 Task: Send an email with the signature Liam Wilson with the subject Introduction to a new networking contact and the message Could you provide an update on the progress of the environmental sustainability project? from softage.6@softage.net to softage.2@softage.net and move the email from Sent Items to the folder Warranty claims
Action: Mouse moved to (91, 93)
Screenshot: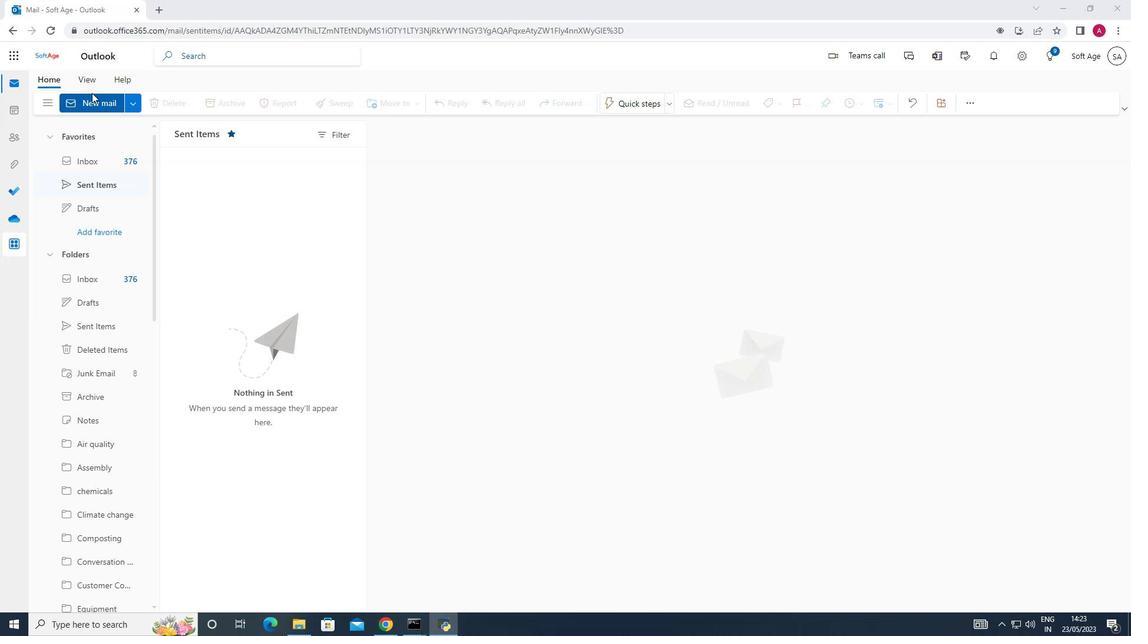 
Action: Mouse pressed left at (91, 93)
Screenshot: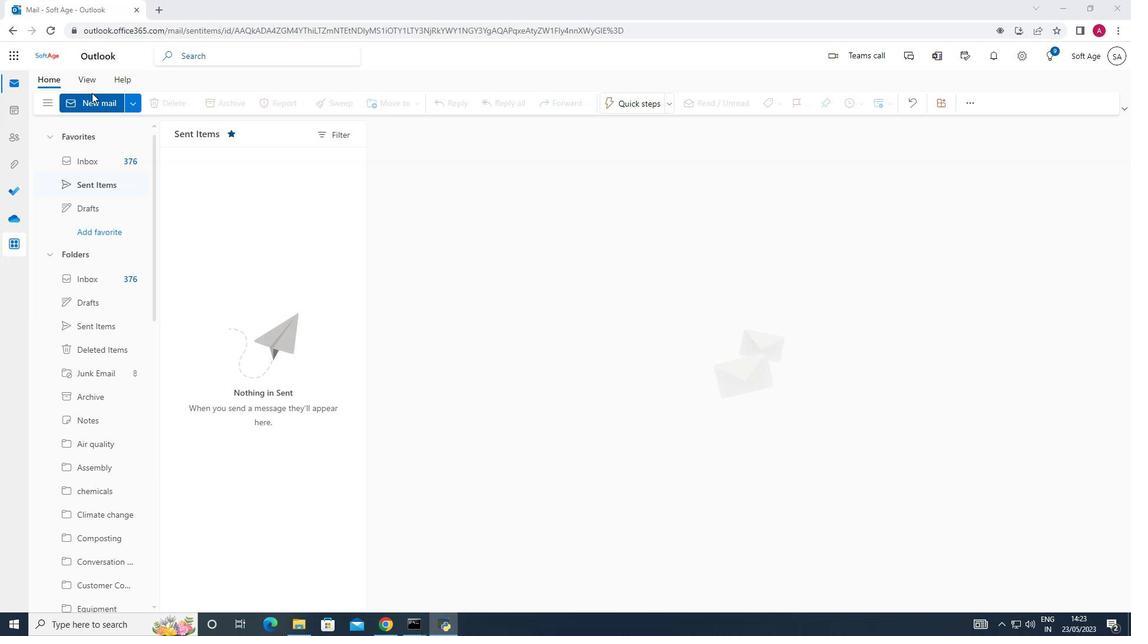 
Action: Mouse moved to (94, 100)
Screenshot: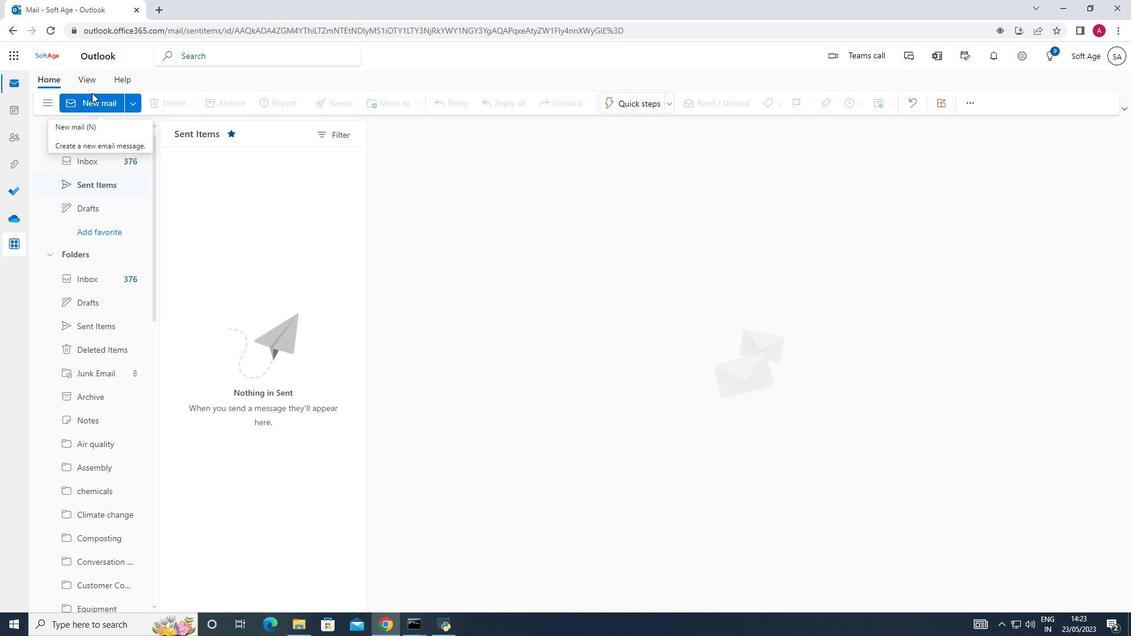 
Action: Mouse pressed left at (94, 100)
Screenshot: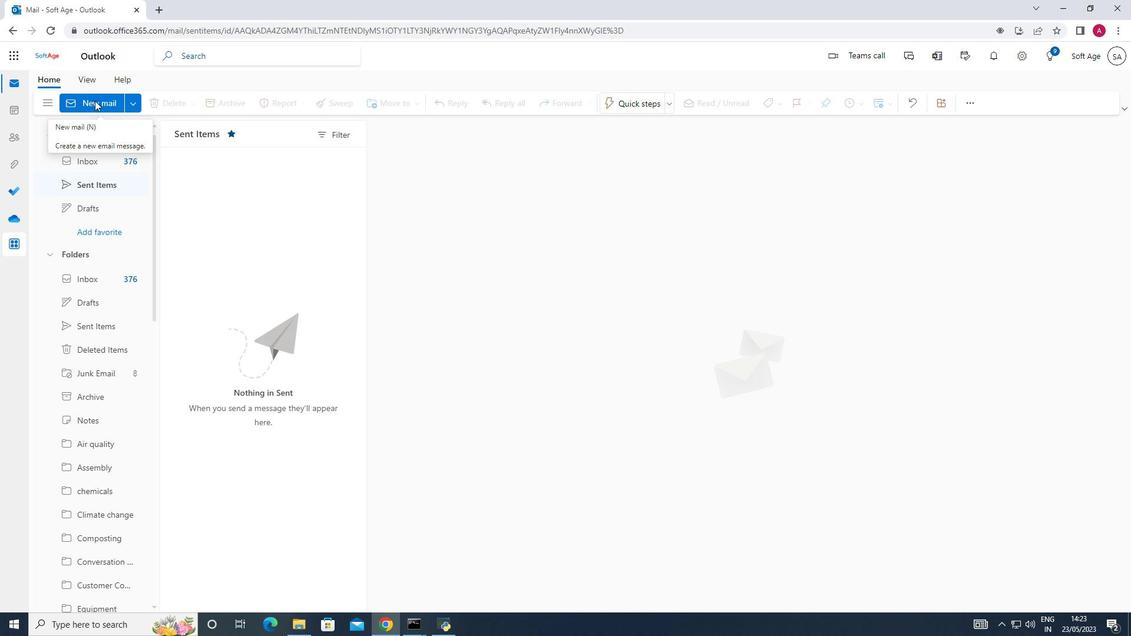 
Action: Mouse moved to (807, 103)
Screenshot: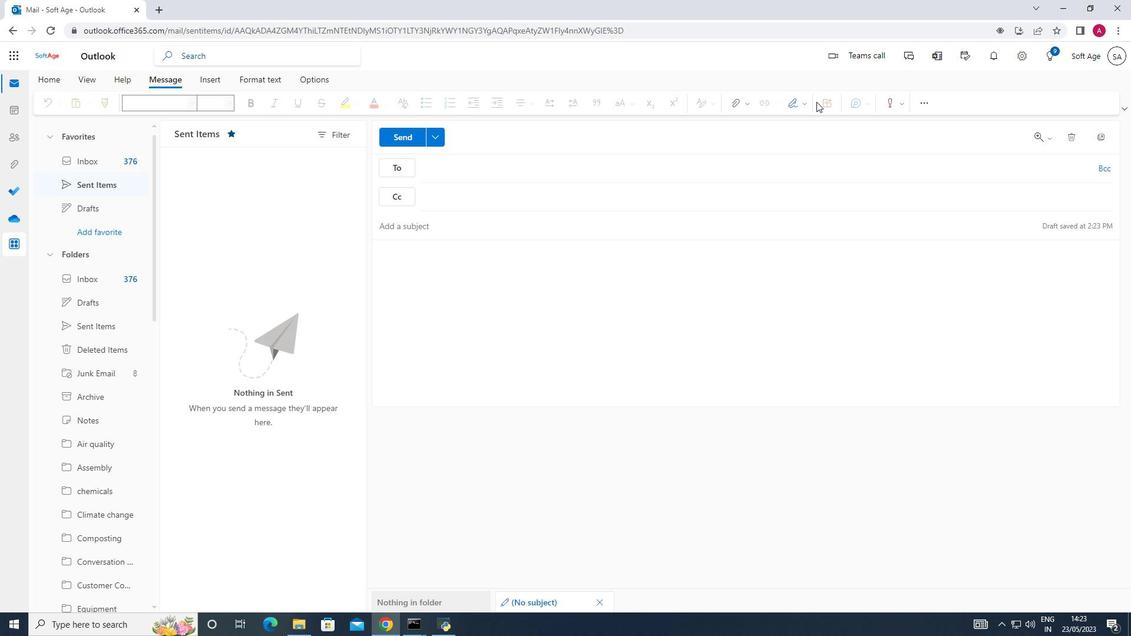 
Action: Mouse pressed left at (807, 103)
Screenshot: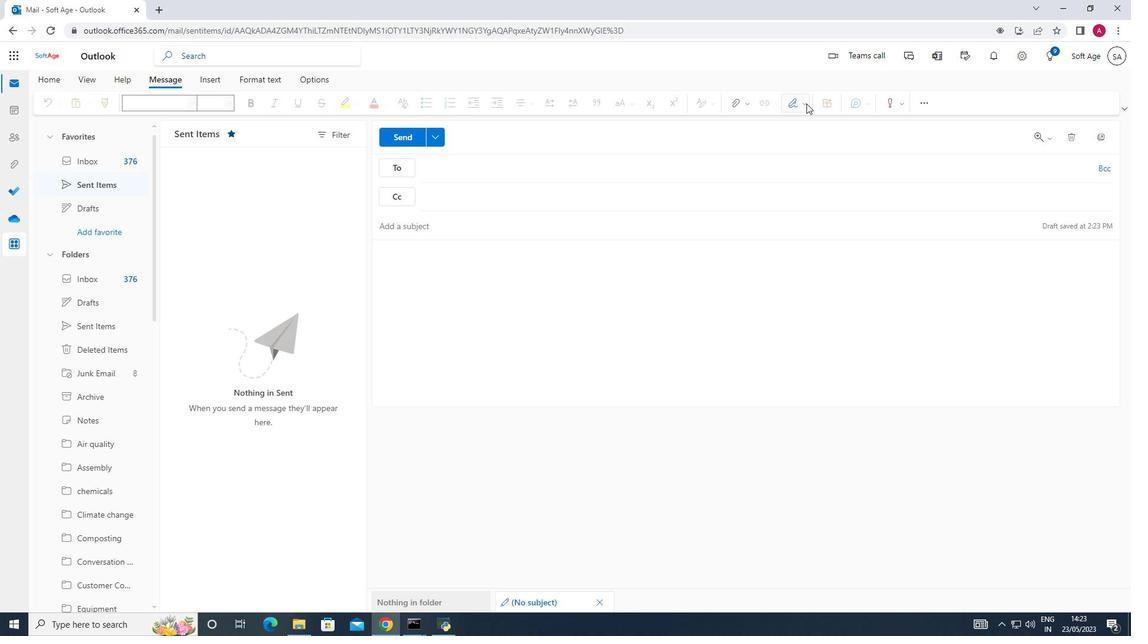 
Action: Mouse moved to (768, 154)
Screenshot: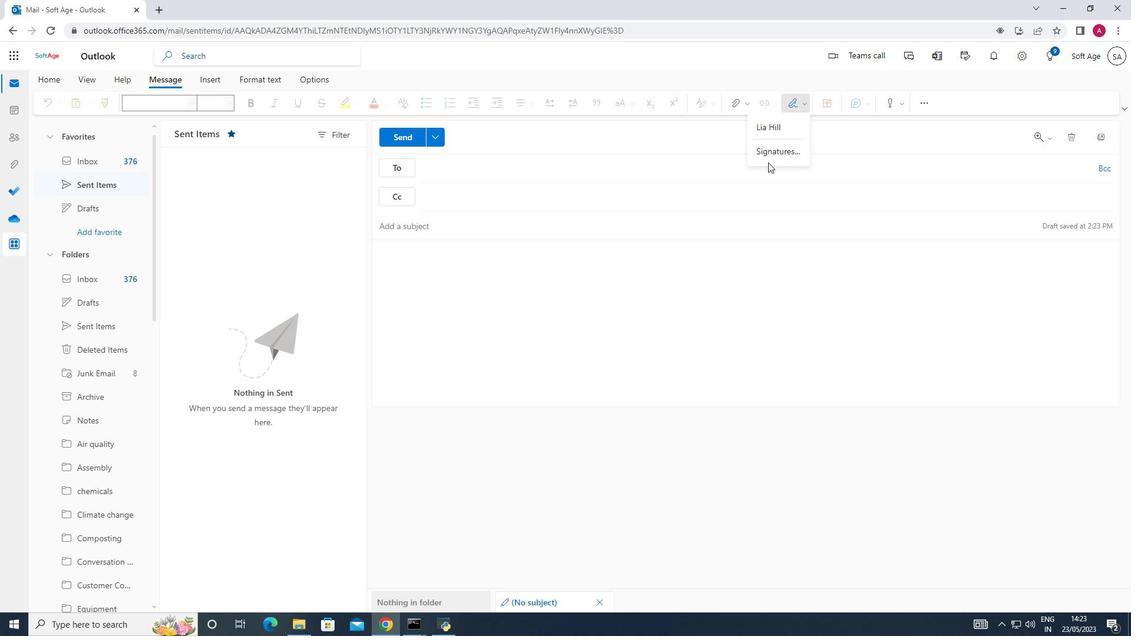 
Action: Mouse pressed left at (768, 154)
Screenshot: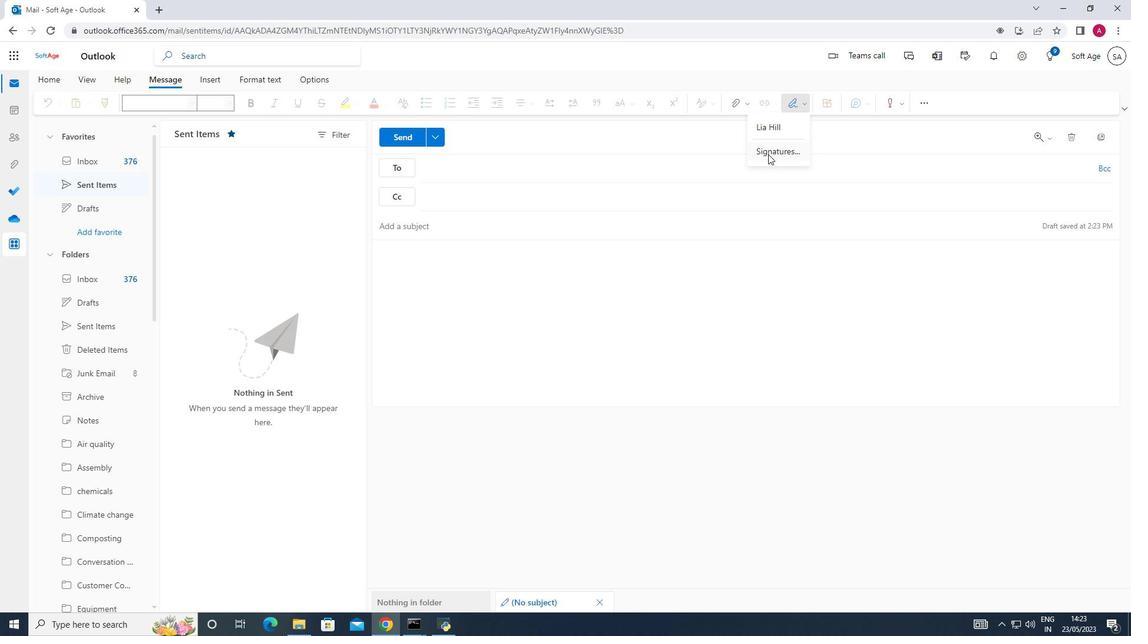 
Action: Mouse moved to (798, 198)
Screenshot: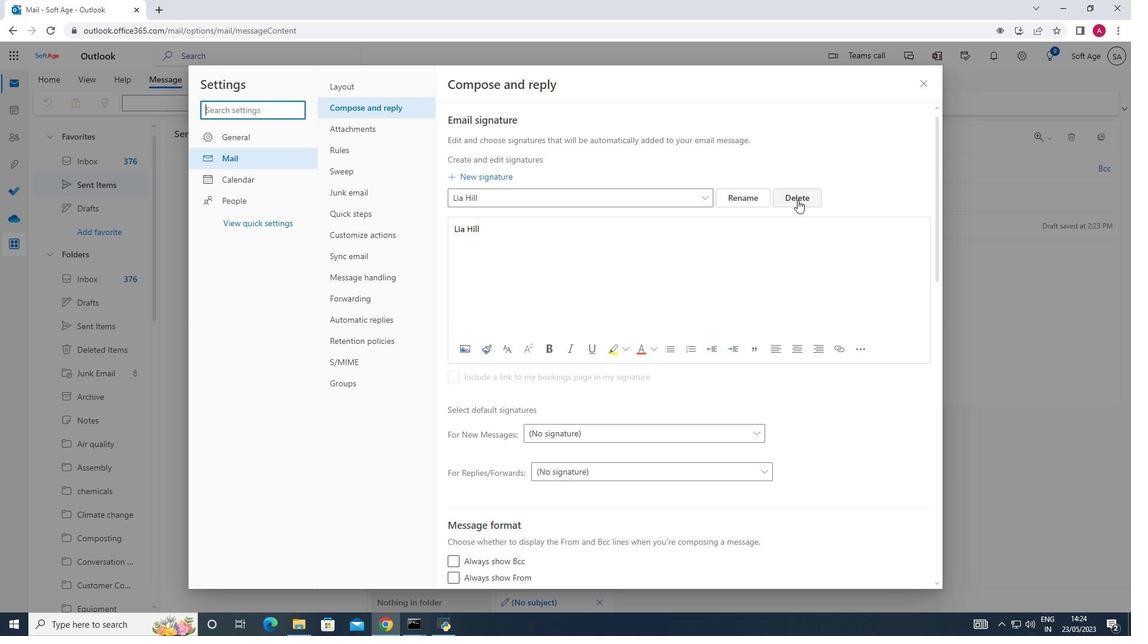
Action: Mouse pressed left at (798, 198)
Screenshot: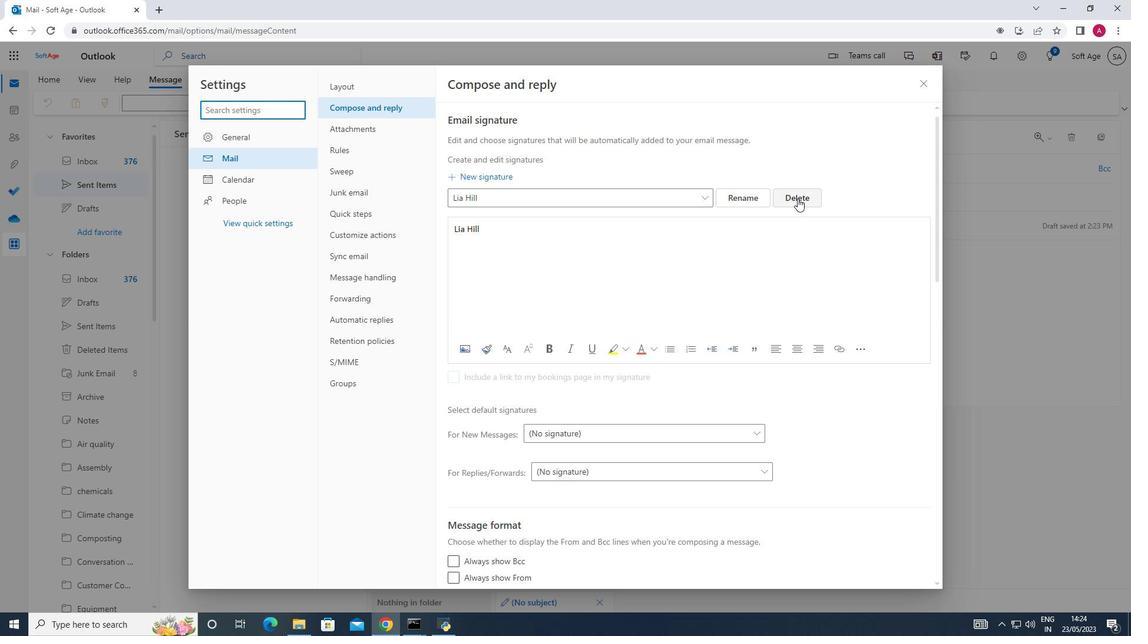 
Action: Mouse moved to (594, 203)
Screenshot: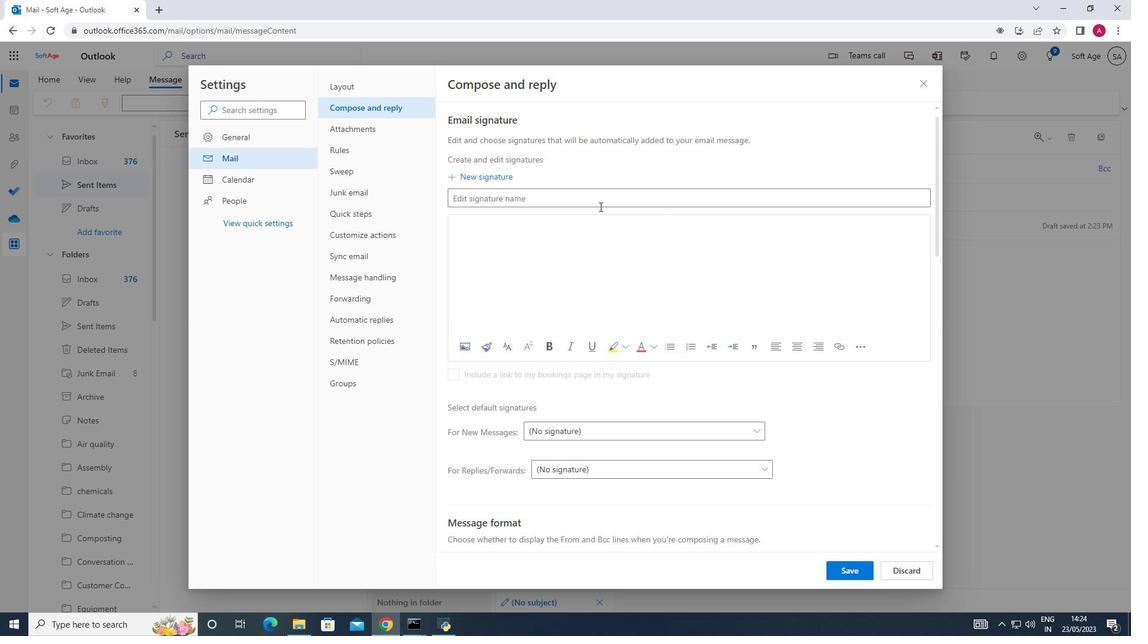 
Action: Mouse pressed left at (594, 203)
Screenshot: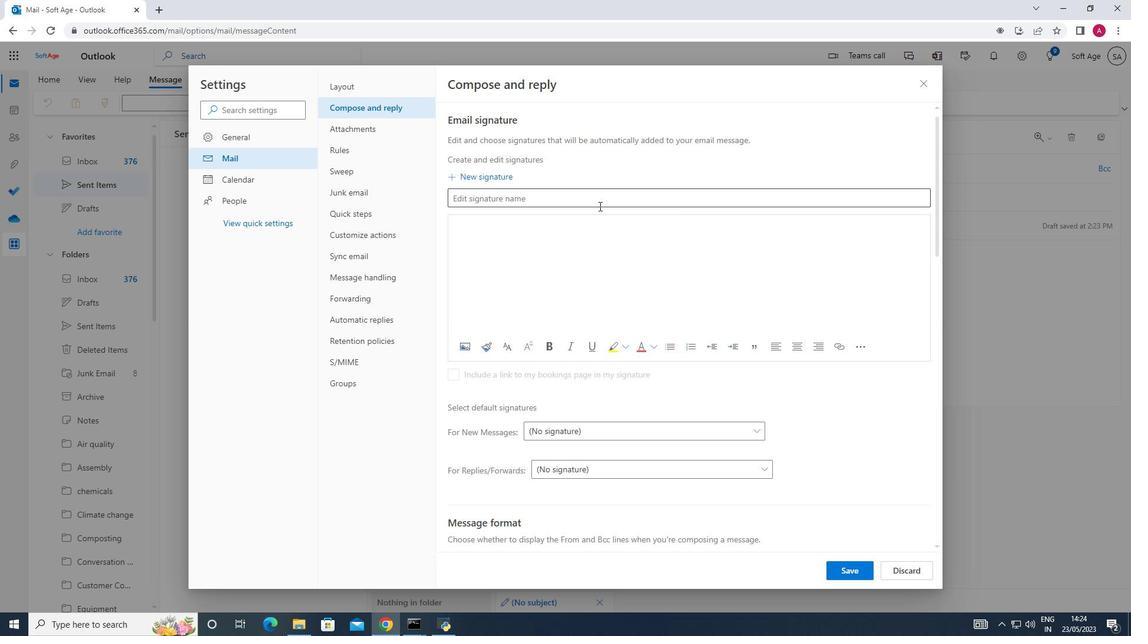 
Action: Key pressed <Key.shift_r>Liam<Key.space><Key.shift>Wilson
Screenshot: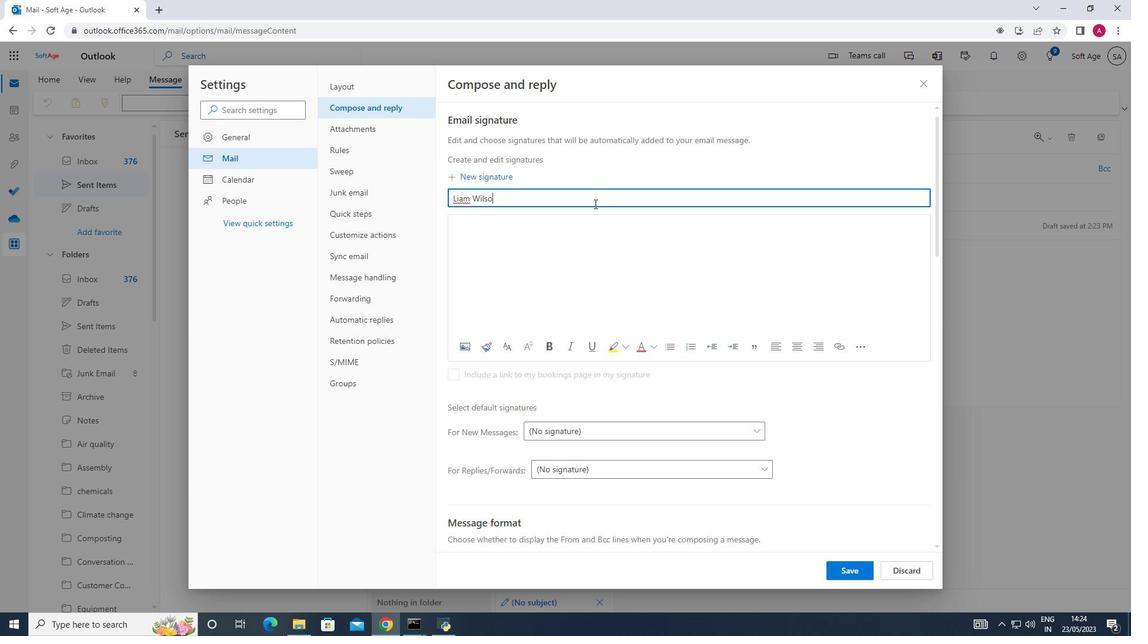 
Action: Mouse moved to (485, 226)
Screenshot: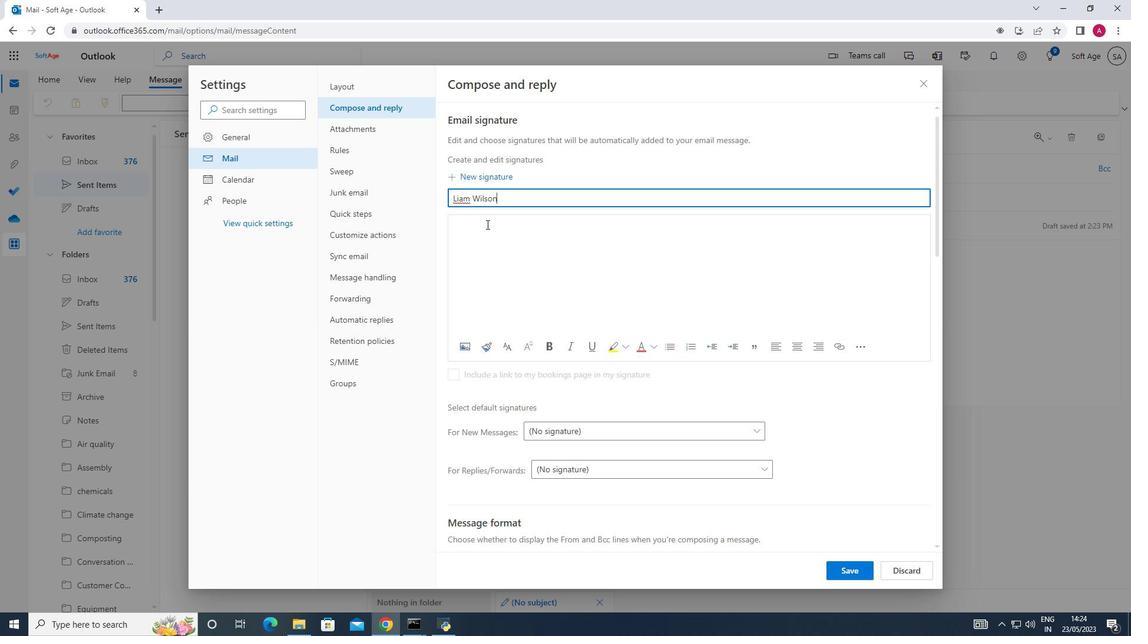 
Action: Mouse pressed left at (485, 226)
Screenshot: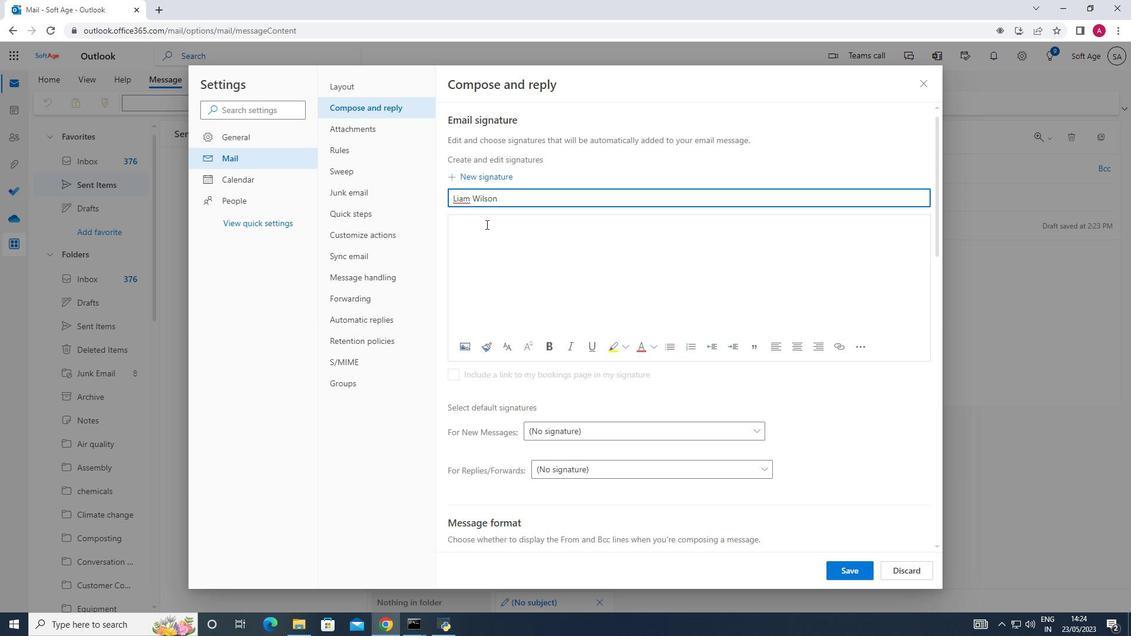 
Action: Mouse moved to (485, 226)
Screenshot: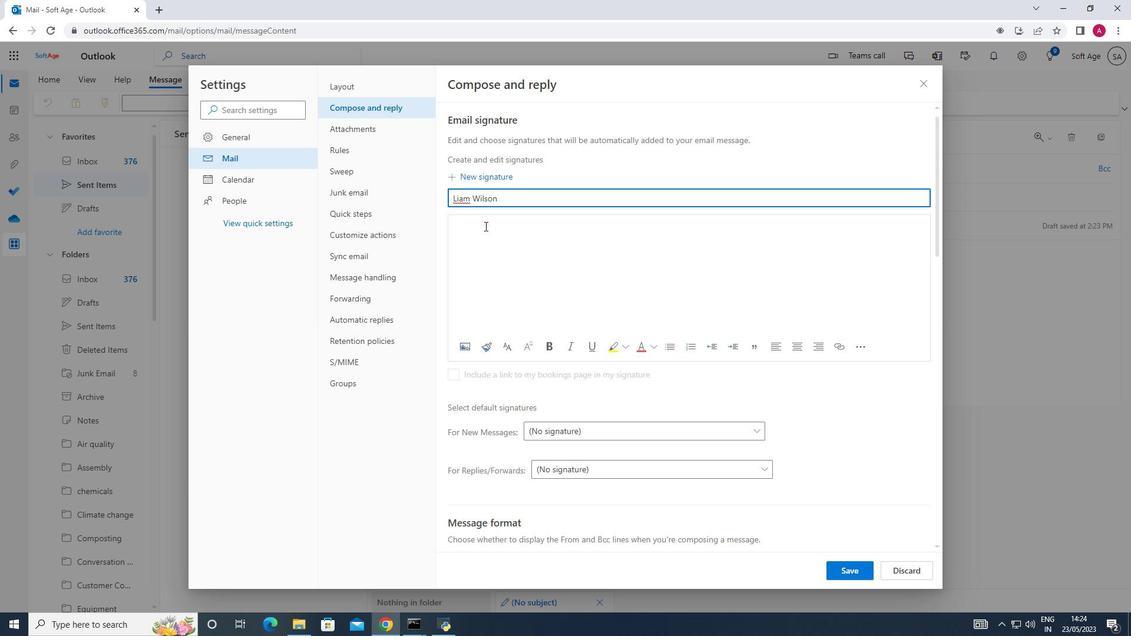 
Action: Key pressed <Key.shift_r>Liam<Key.space><Key.shift>Wilson
Screenshot: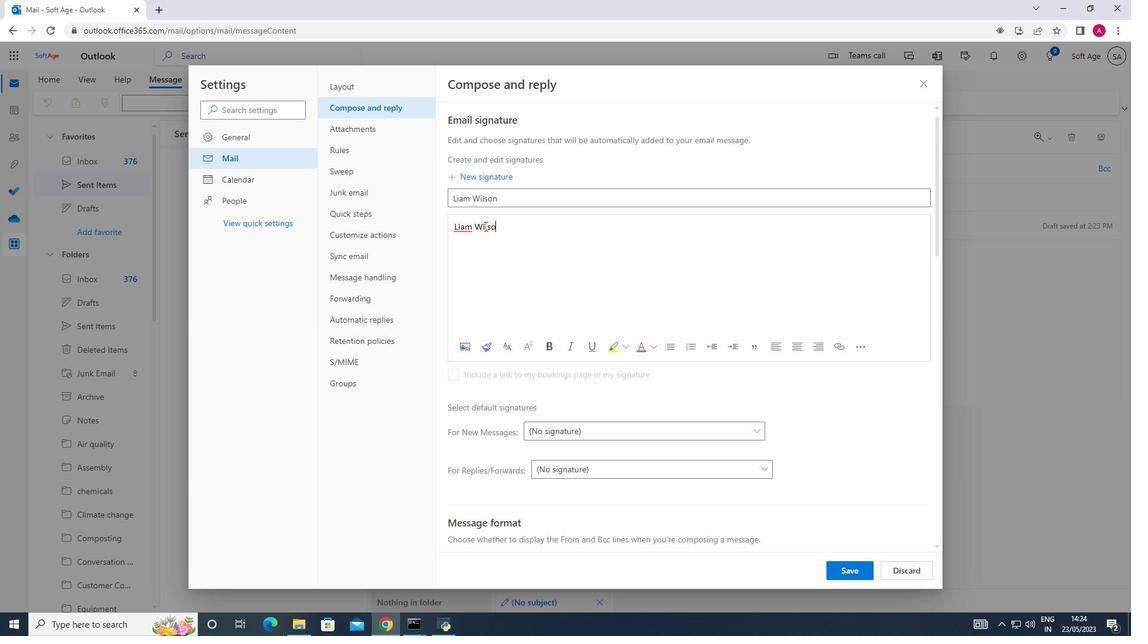 
Action: Mouse moved to (848, 576)
Screenshot: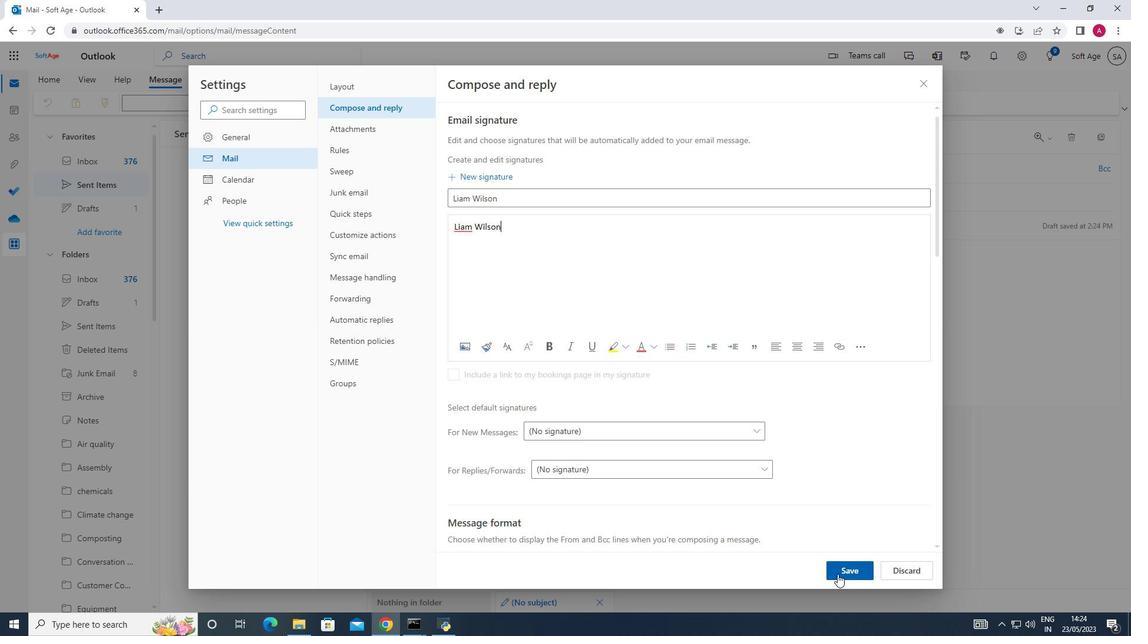 
Action: Mouse pressed left at (848, 576)
Screenshot: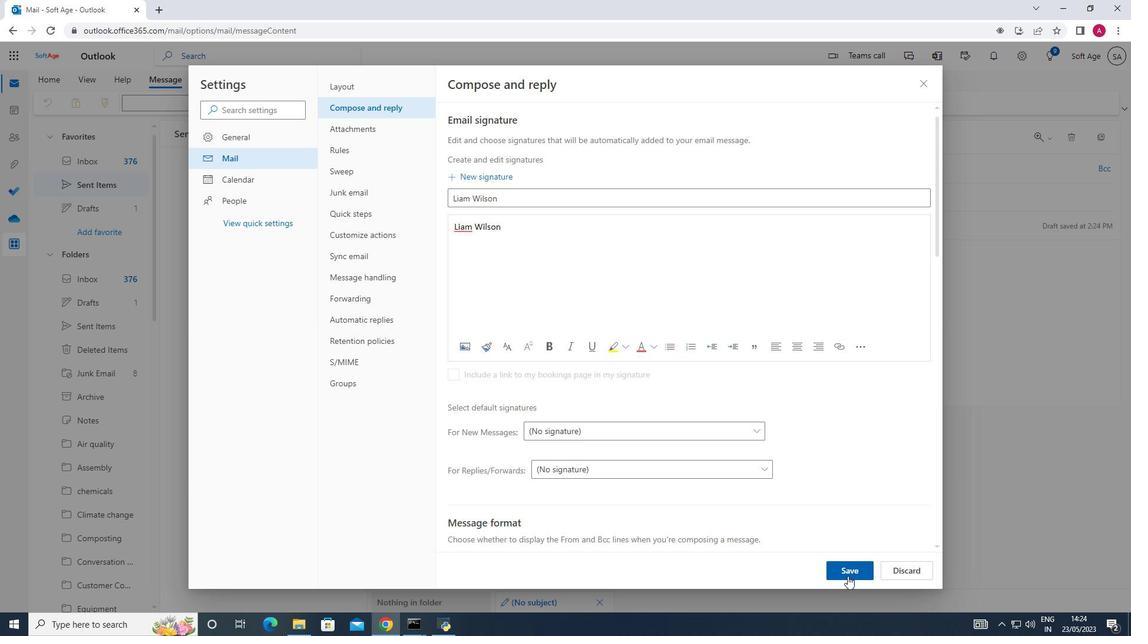 
Action: Mouse moved to (921, 89)
Screenshot: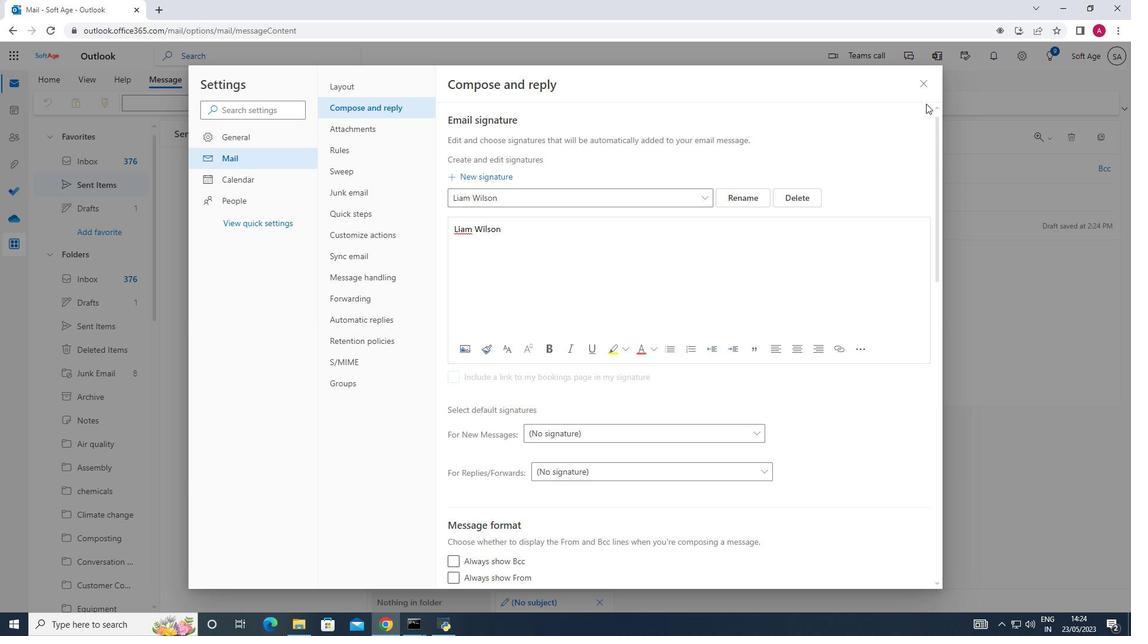 
Action: Mouse pressed left at (921, 89)
Screenshot: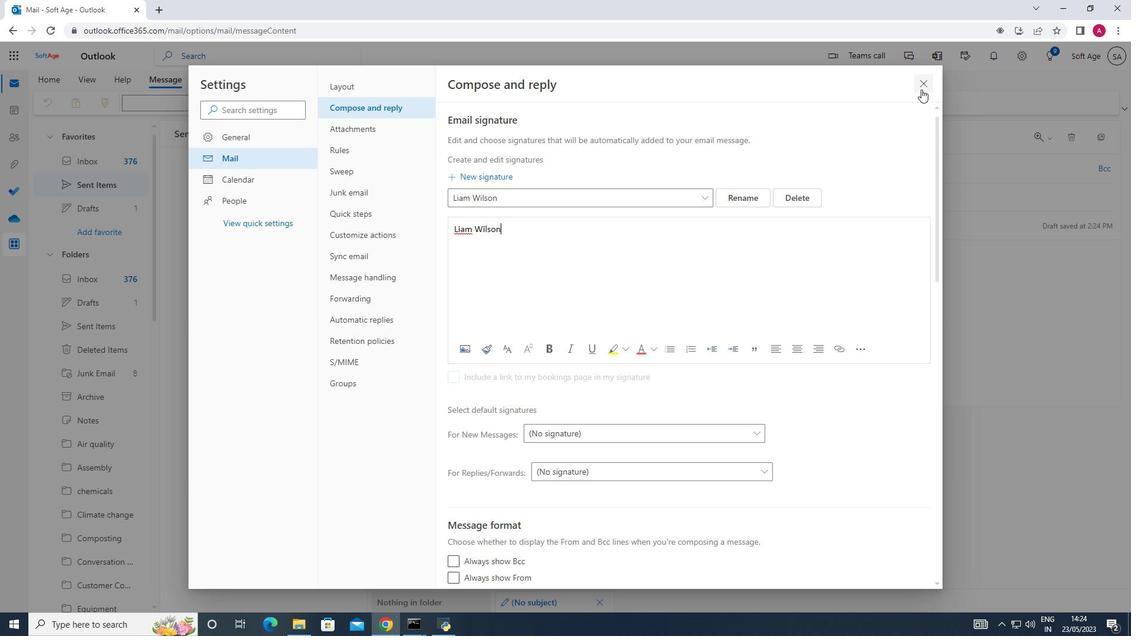
Action: Mouse moved to (799, 102)
Screenshot: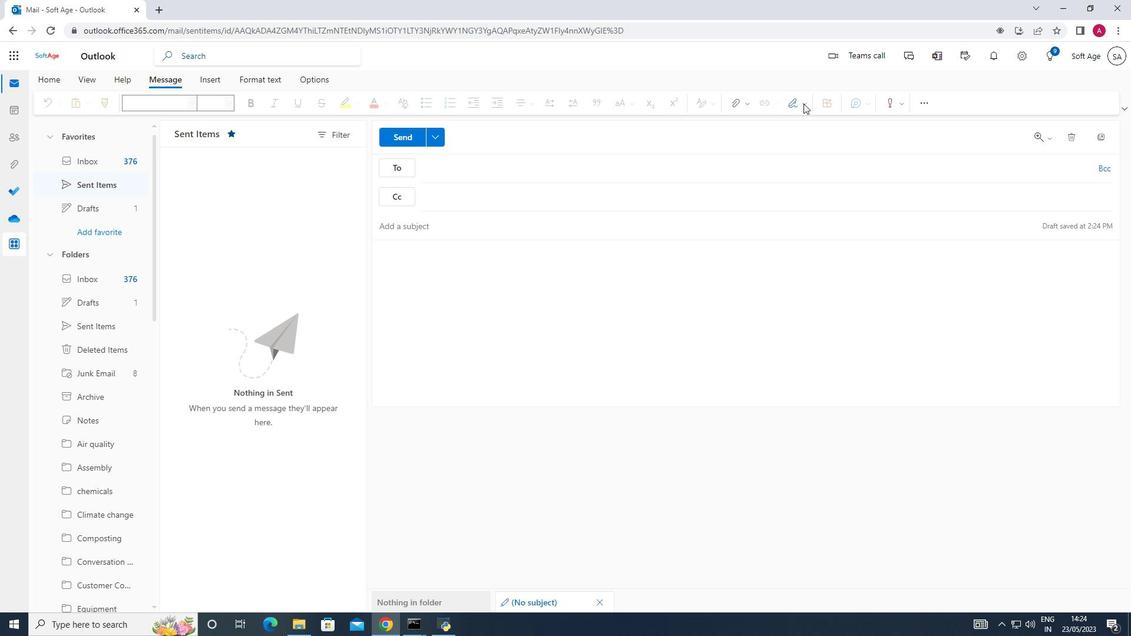 
Action: Mouse pressed left at (799, 102)
Screenshot: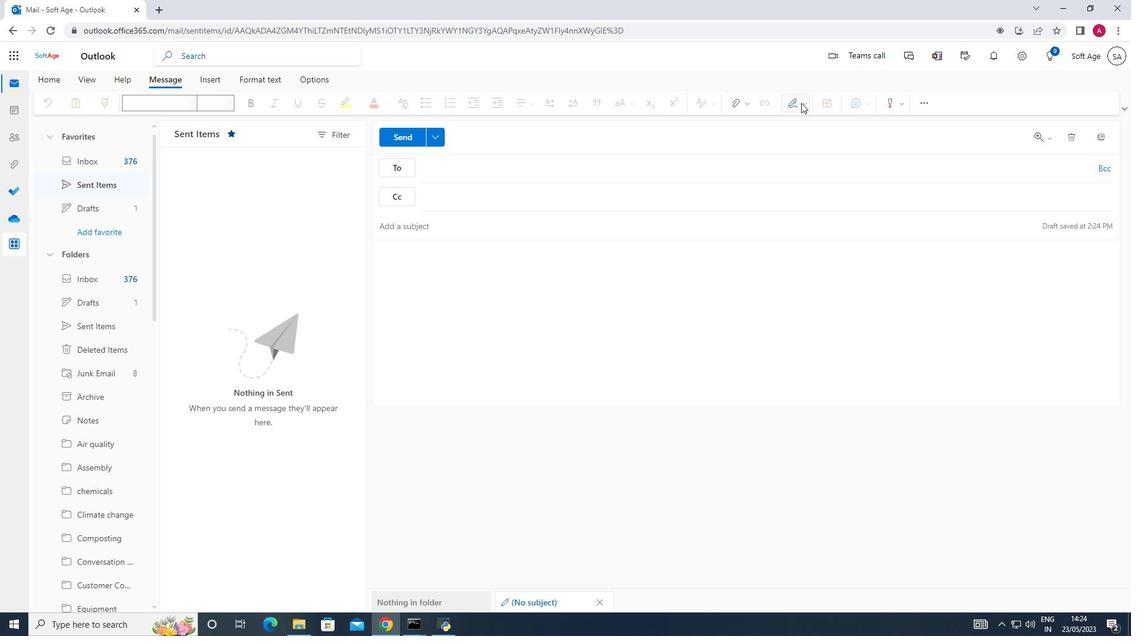
Action: Mouse moved to (794, 121)
Screenshot: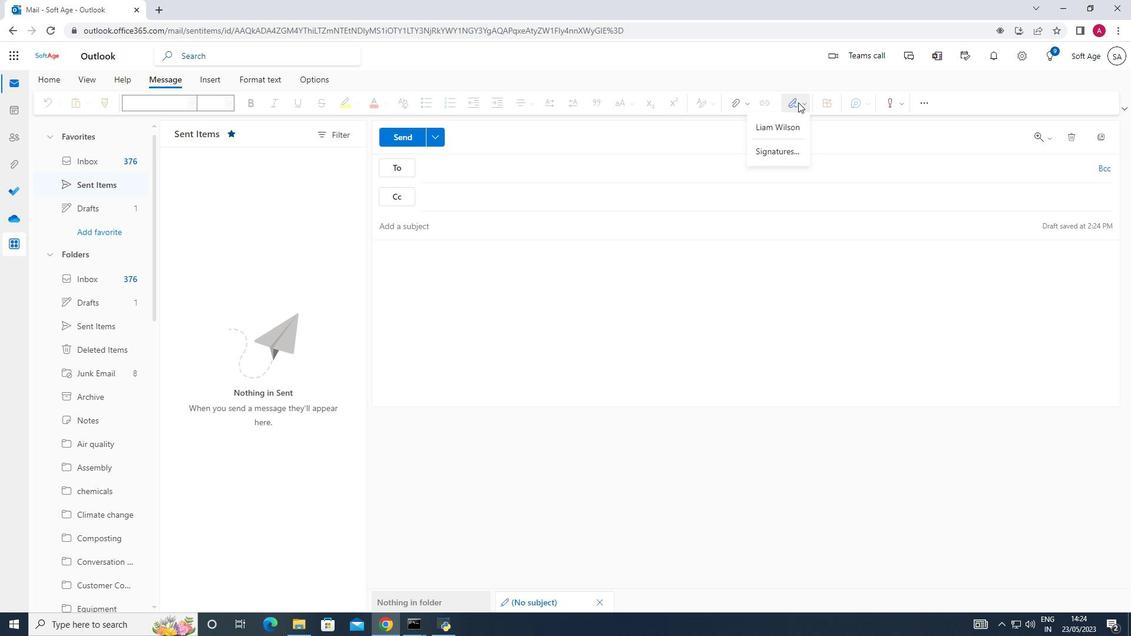 
Action: Mouse pressed left at (794, 121)
Screenshot: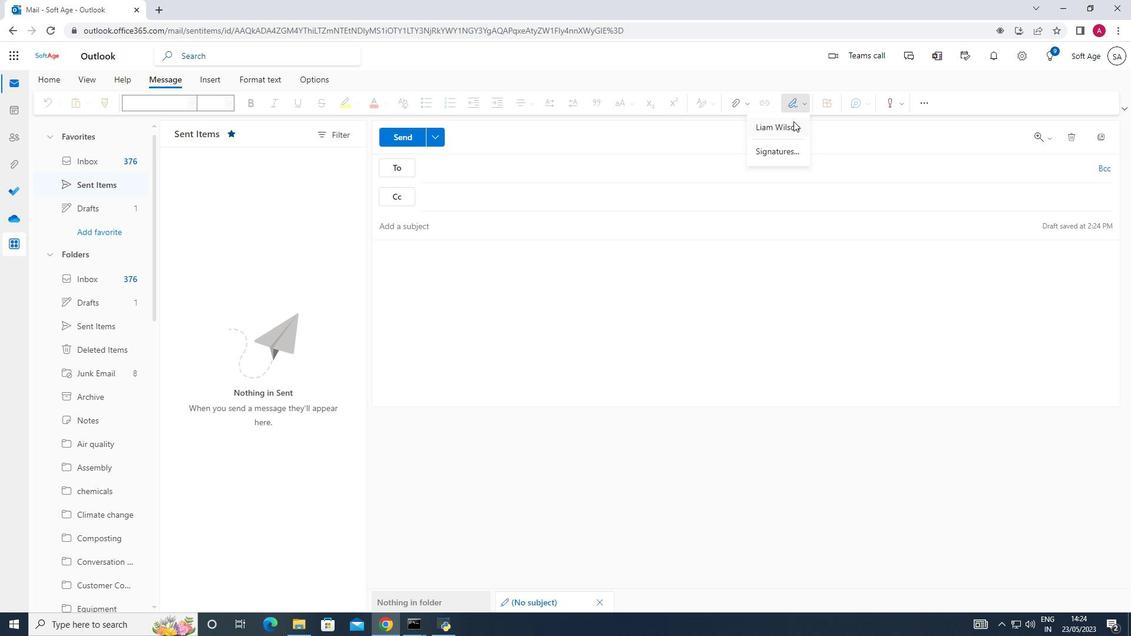 
Action: Mouse moved to (393, 231)
Screenshot: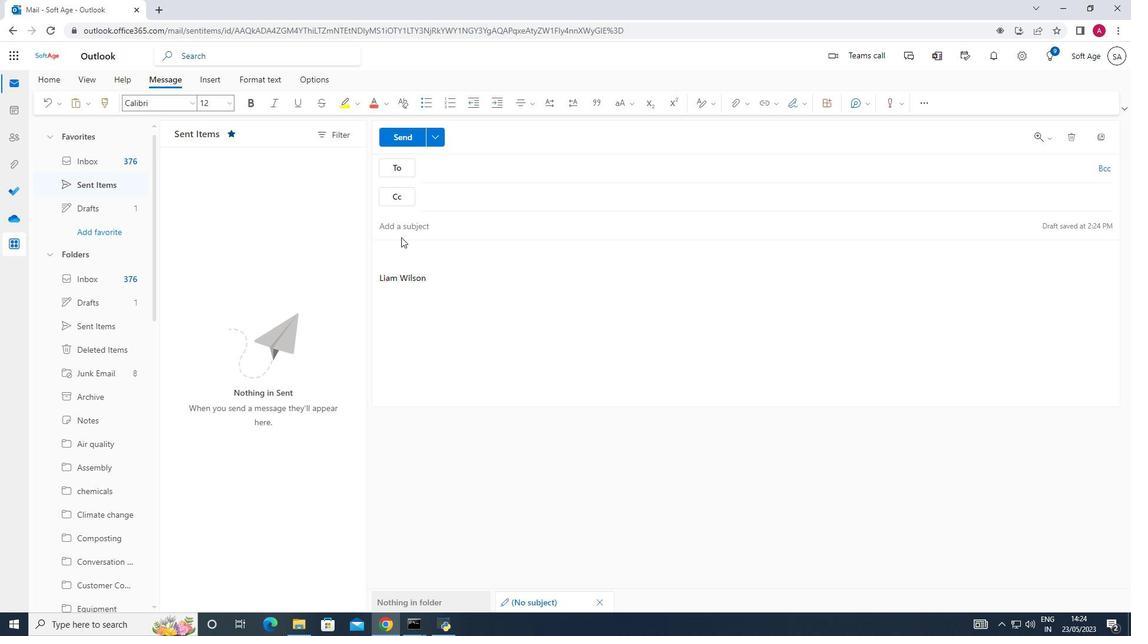 
Action: Mouse pressed left at (393, 231)
Screenshot: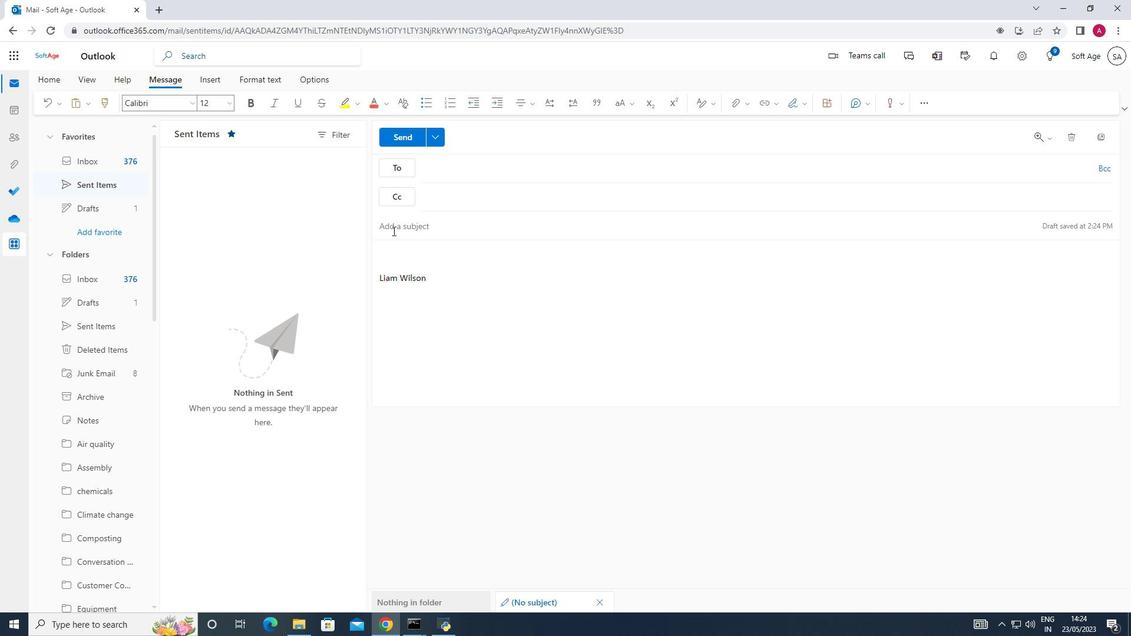 
Action: Key pressed <Key.shift><Key.shift><Key.shift><Key.shift><Key.shift>Introduction<Key.space>to<Key.space><Key.space>a<Key.space>new<Key.space>networking<Key.space>contach<Key.backspace>t
Screenshot: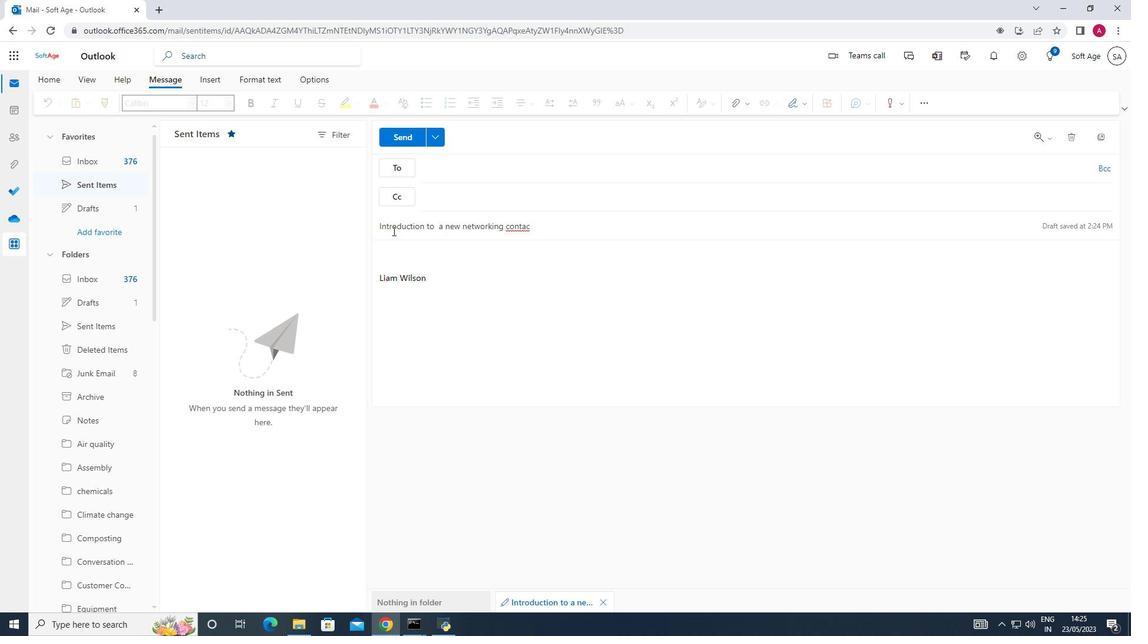 
Action: Mouse moved to (384, 254)
Screenshot: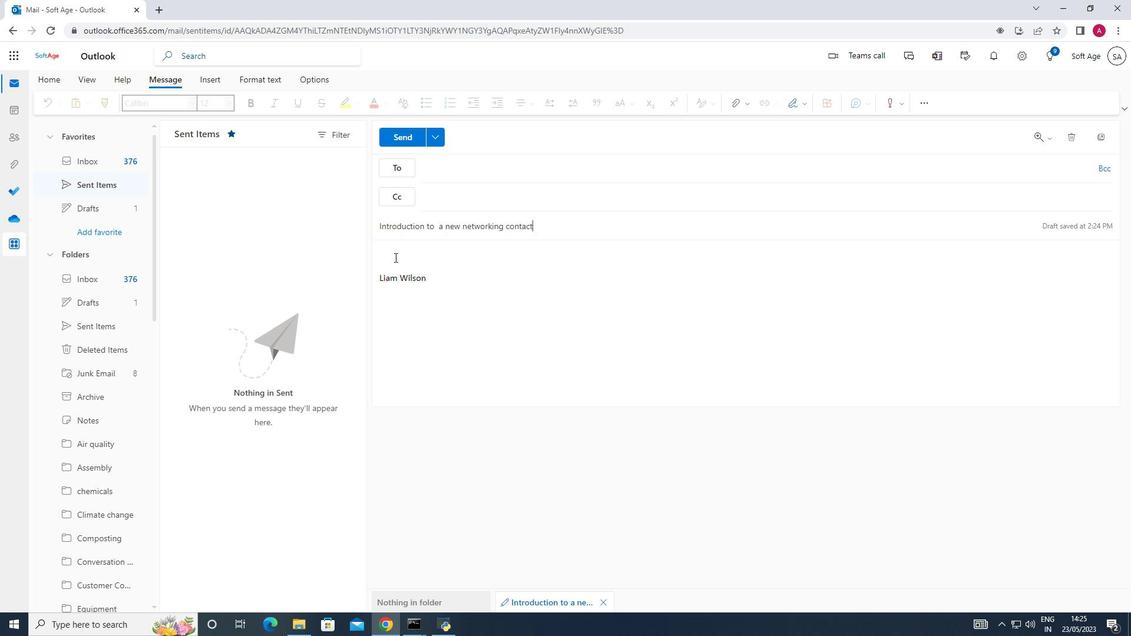 
Action: Mouse pressed left at (384, 254)
Screenshot: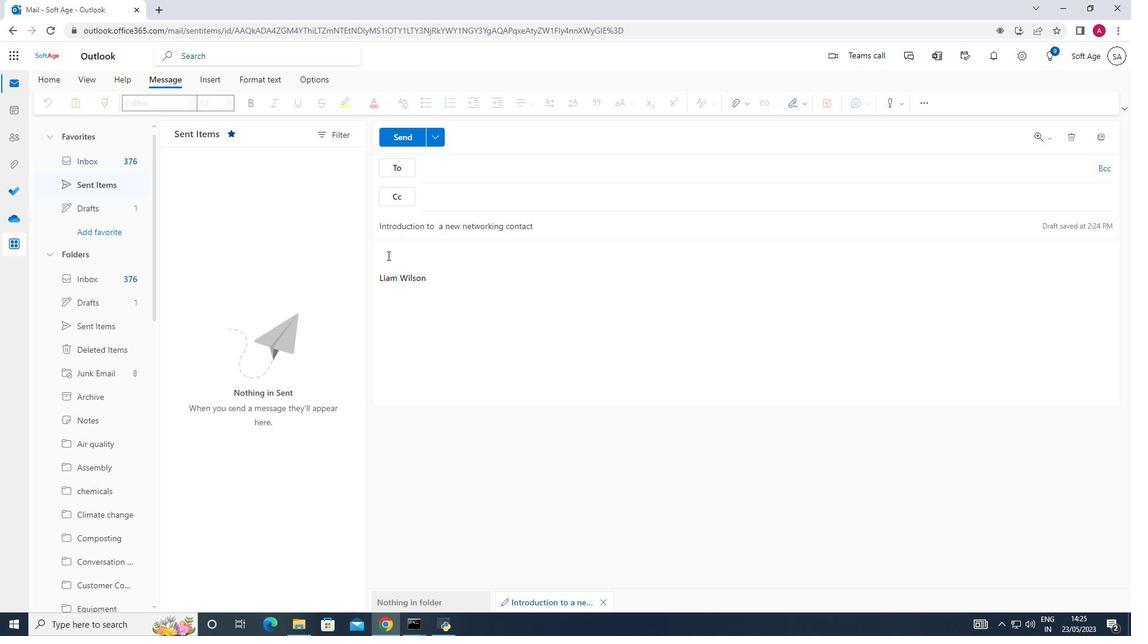 
Action: Key pressed <Key.shift>Could<Key.space>yop<Key.backspace>u<Key.space>provide<Key.space>an<Key.space>update<Key.space>on<Key.space>the<Key.space>progress<Key.space>of<Key.space>the<Key.space>environmental<Key.space>sustainability<Key.space>project<Key.shift_r>?
Screenshot: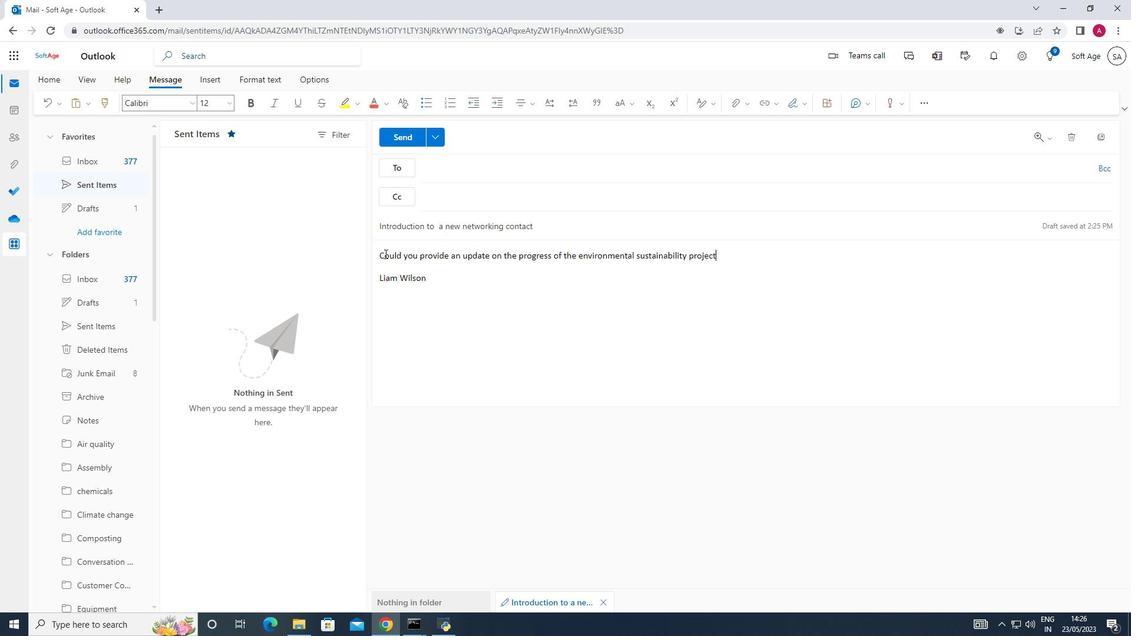 
Action: Mouse moved to (436, 170)
Screenshot: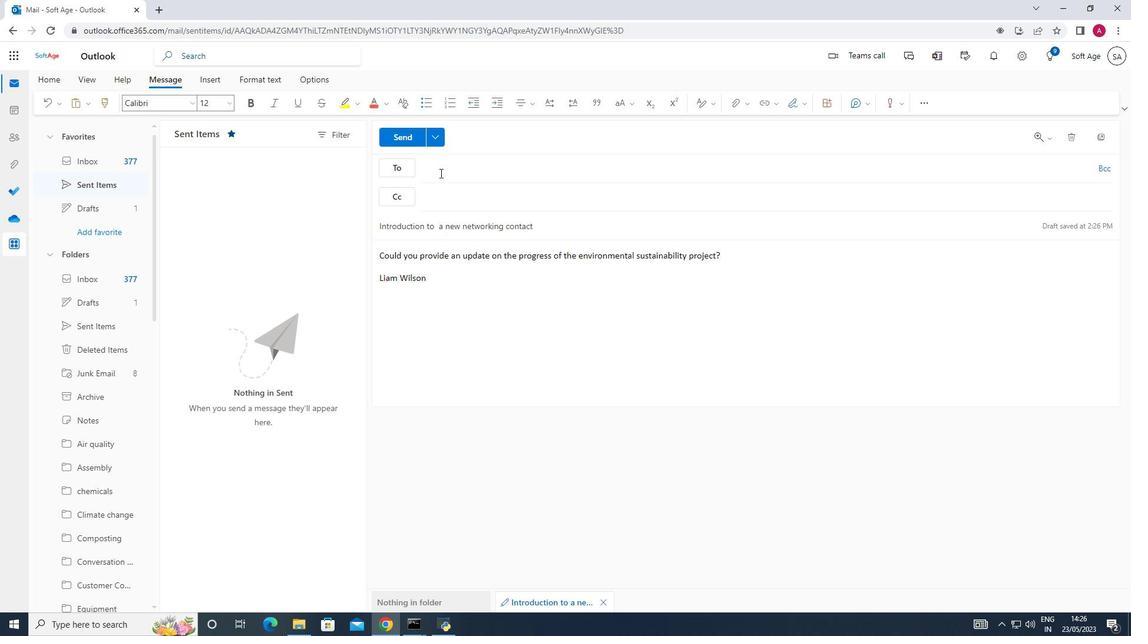 
Action: Mouse pressed left at (436, 170)
Screenshot: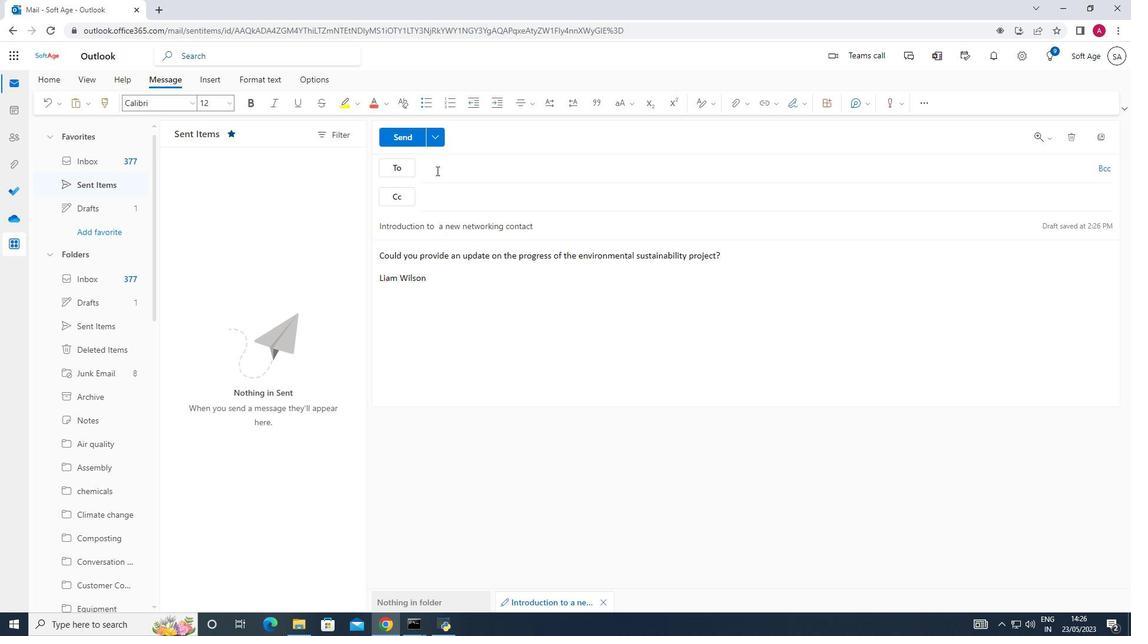 
Action: Key pressed softage.2<Key.shift>@softage.net
Screenshot: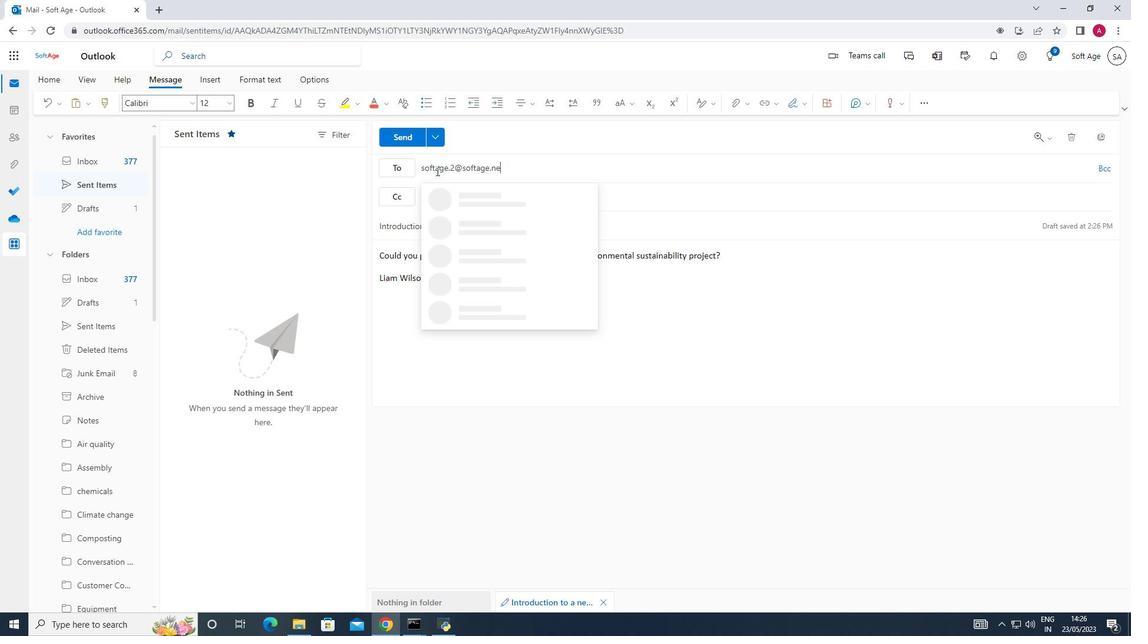 
Action: Mouse moved to (465, 201)
Screenshot: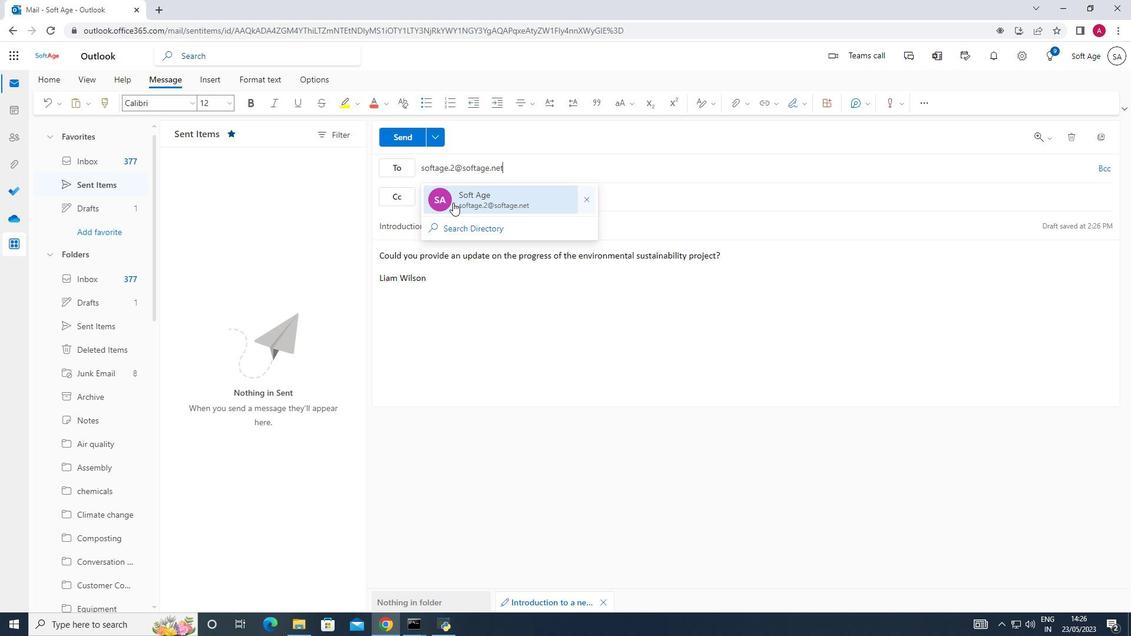 
Action: Mouse pressed left at (465, 201)
Screenshot: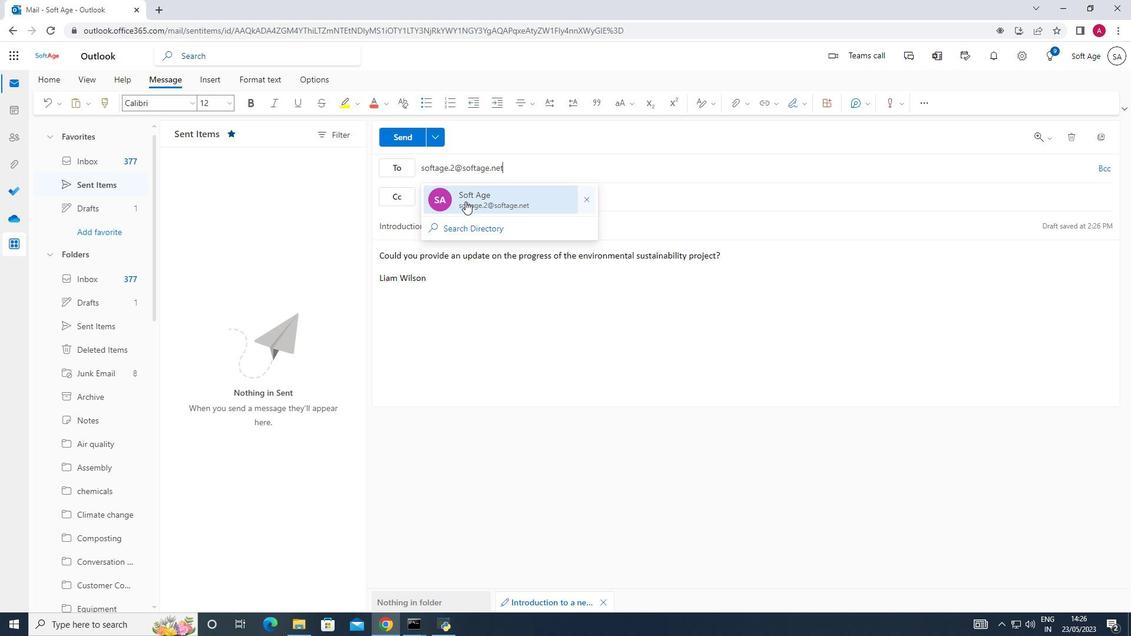 
Action: Mouse moved to (404, 139)
Screenshot: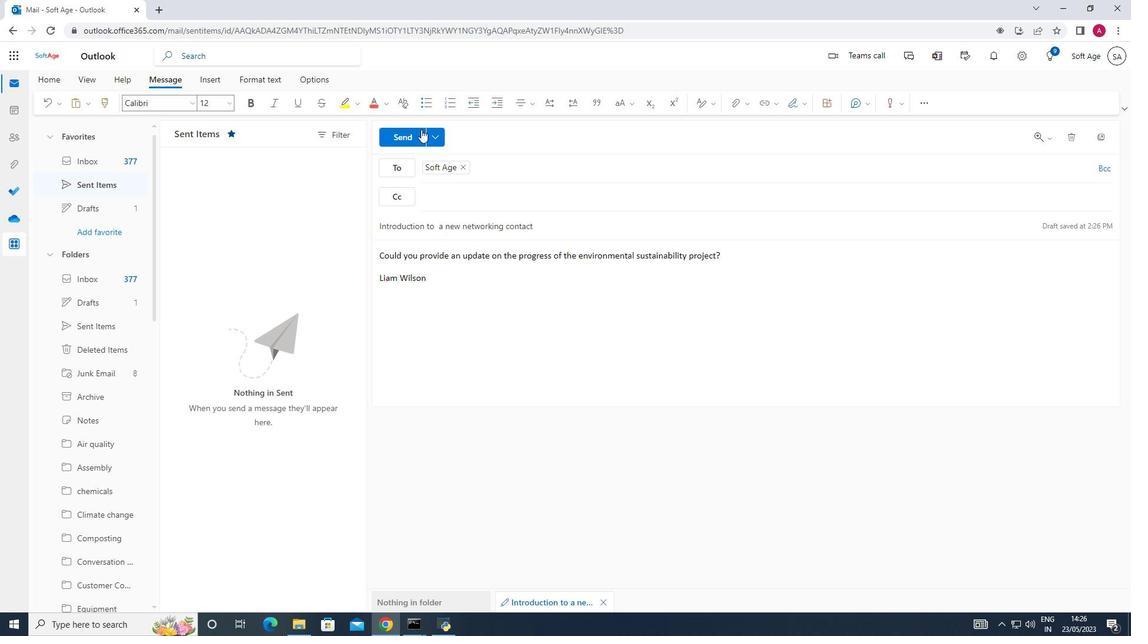 
Action: Mouse pressed left at (404, 139)
Screenshot: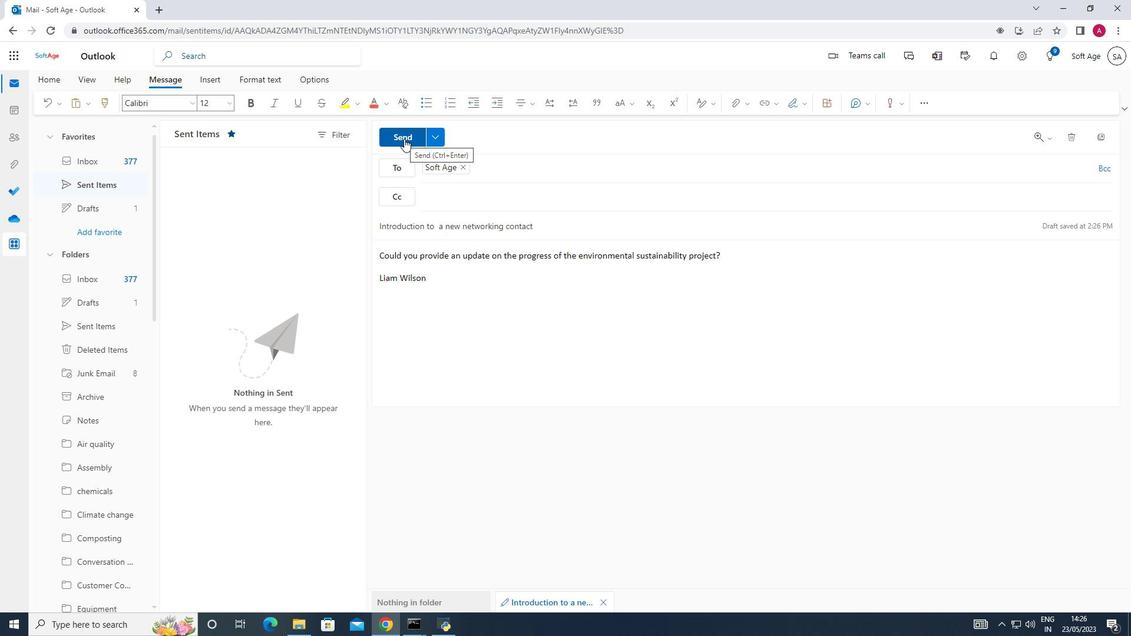
Action: Mouse moved to (85, 271)
Screenshot: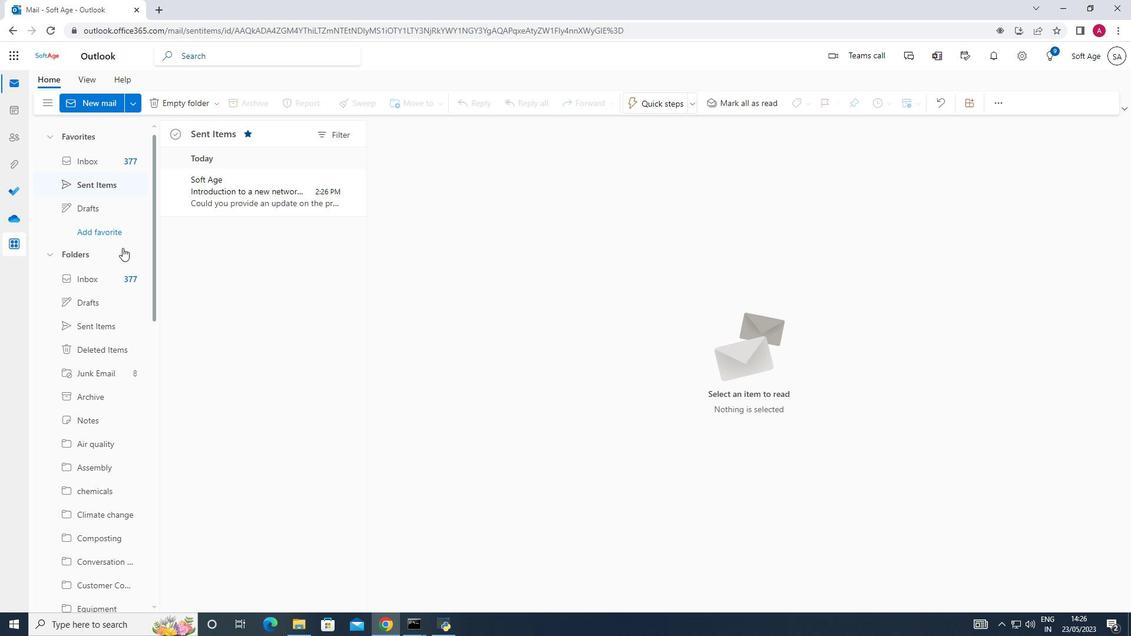 
Action: Mouse scrolled (85, 271) with delta (0, 0)
Screenshot: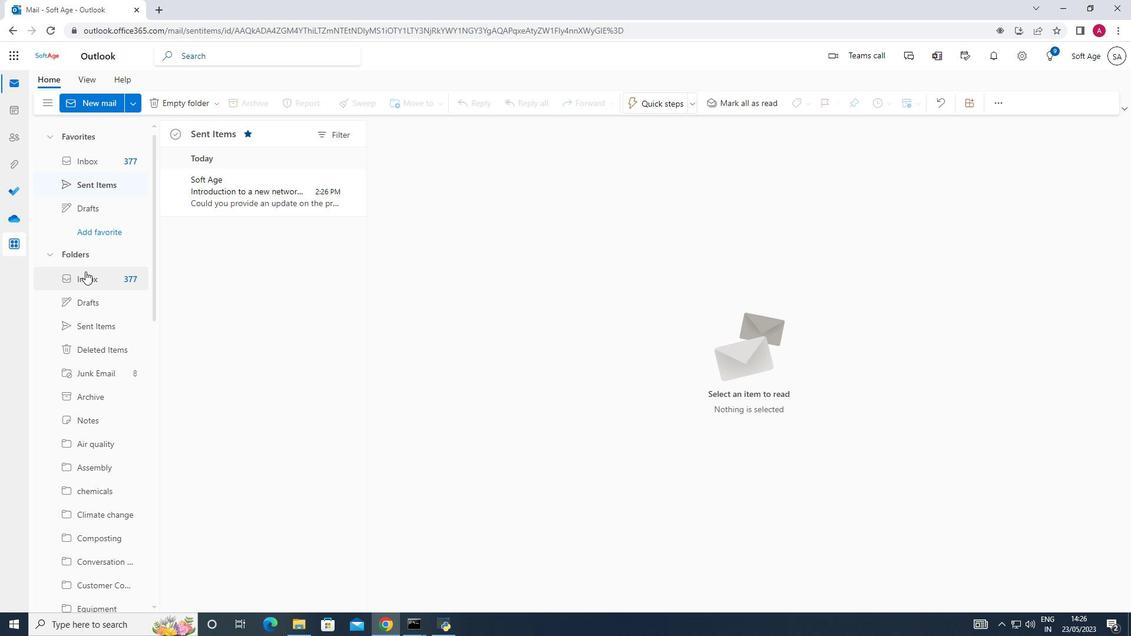 
Action: Mouse scrolled (85, 271) with delta (0, 0)
Screenshot: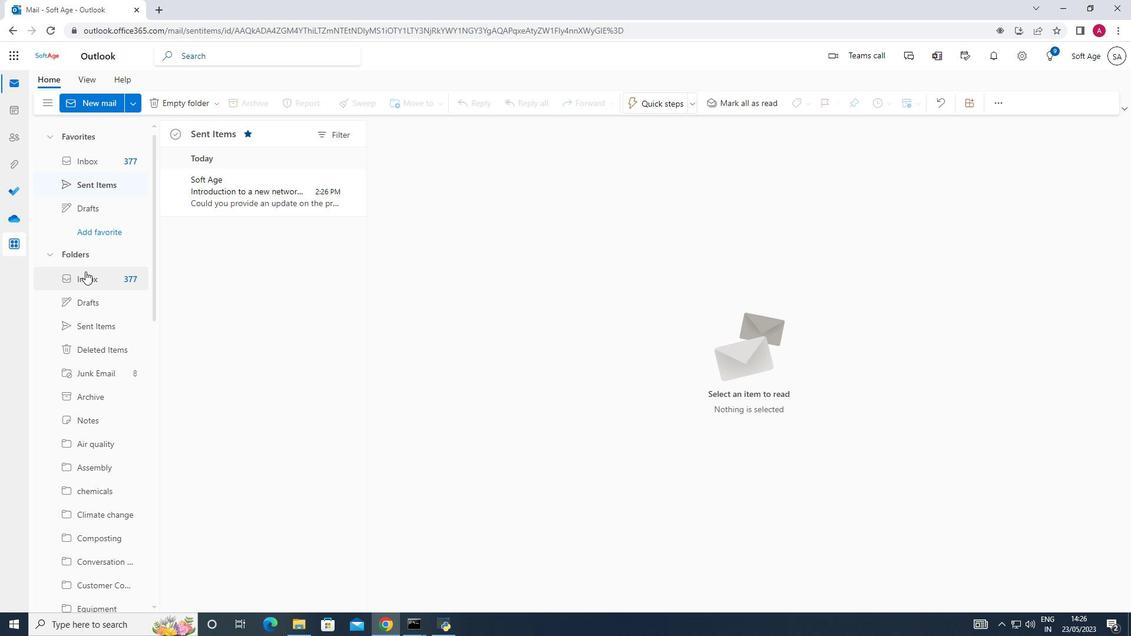 
Action: Mouse scrolled (85, 271) with delta (0, 0)
Screenshot: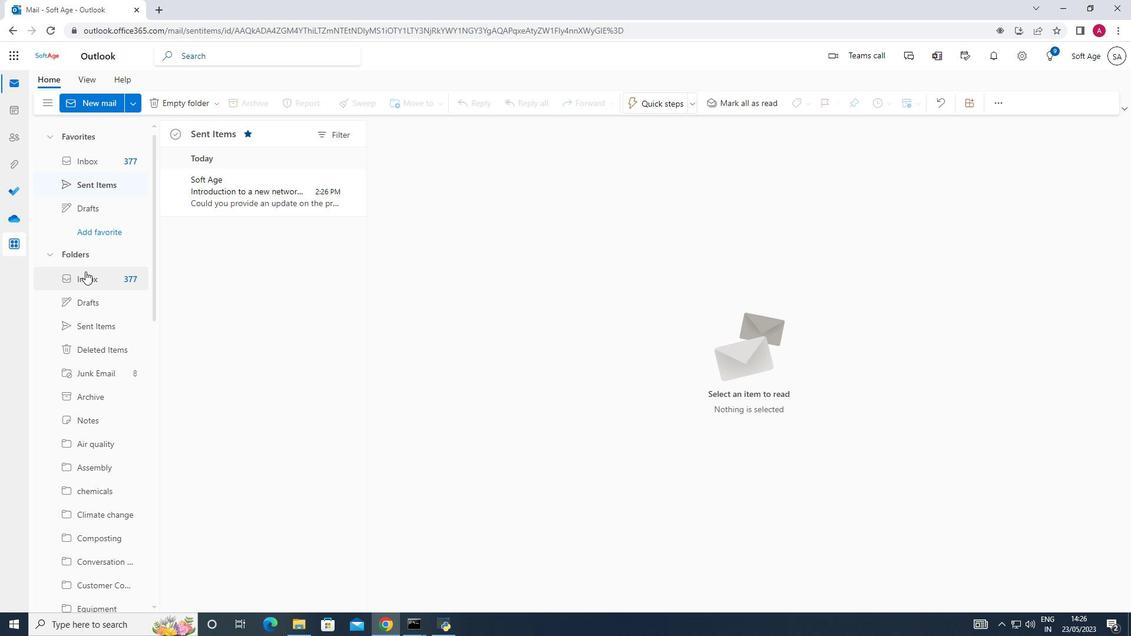 
Action: Mouse scrolled (85, 271) with delta (0, 0)
Screenshot: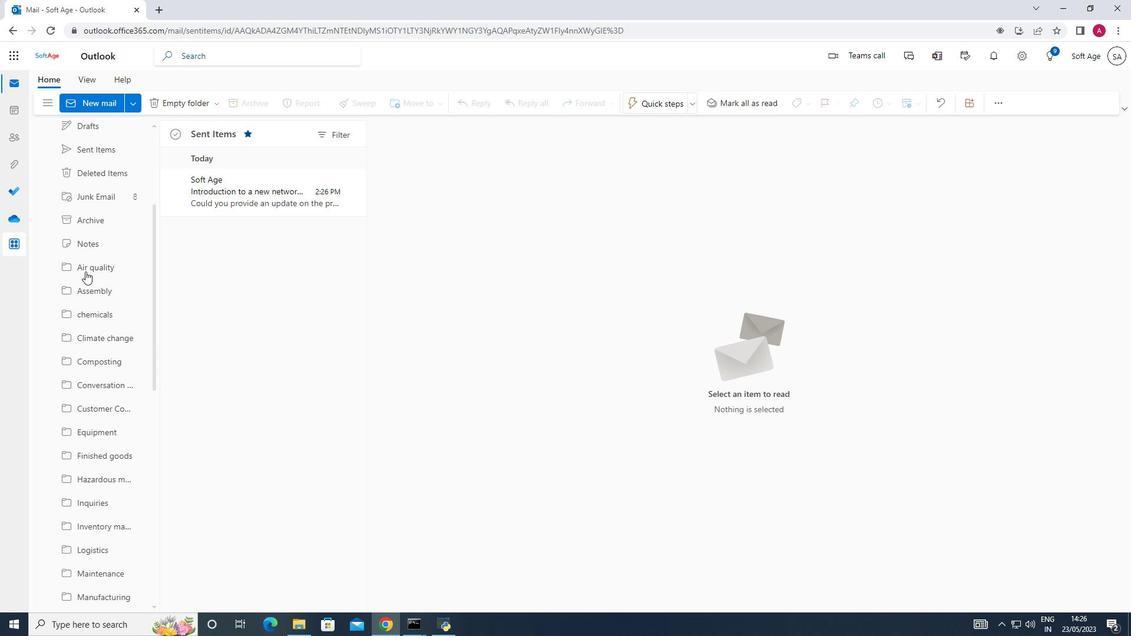 
Action: Mouse scrolled (85, 271) with delta (0, 0)
Screenshot: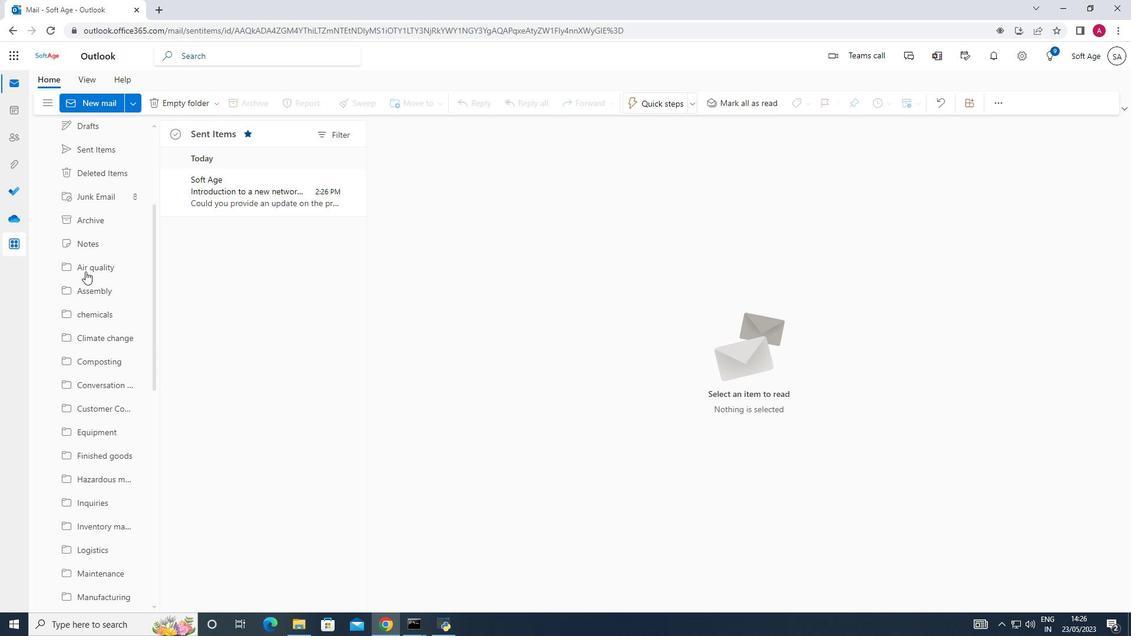 
Action: Mouse scrolled (85, 271) with delta (0, 0)
Screenshot: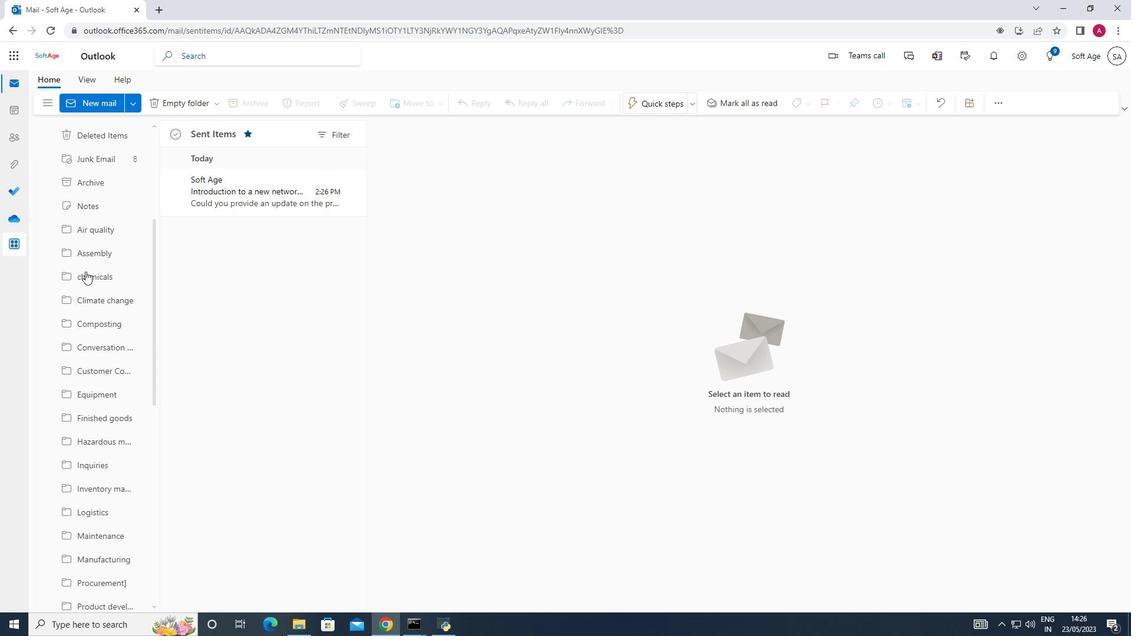 
Action: Mouse moved to (86, 271)
Screenshot: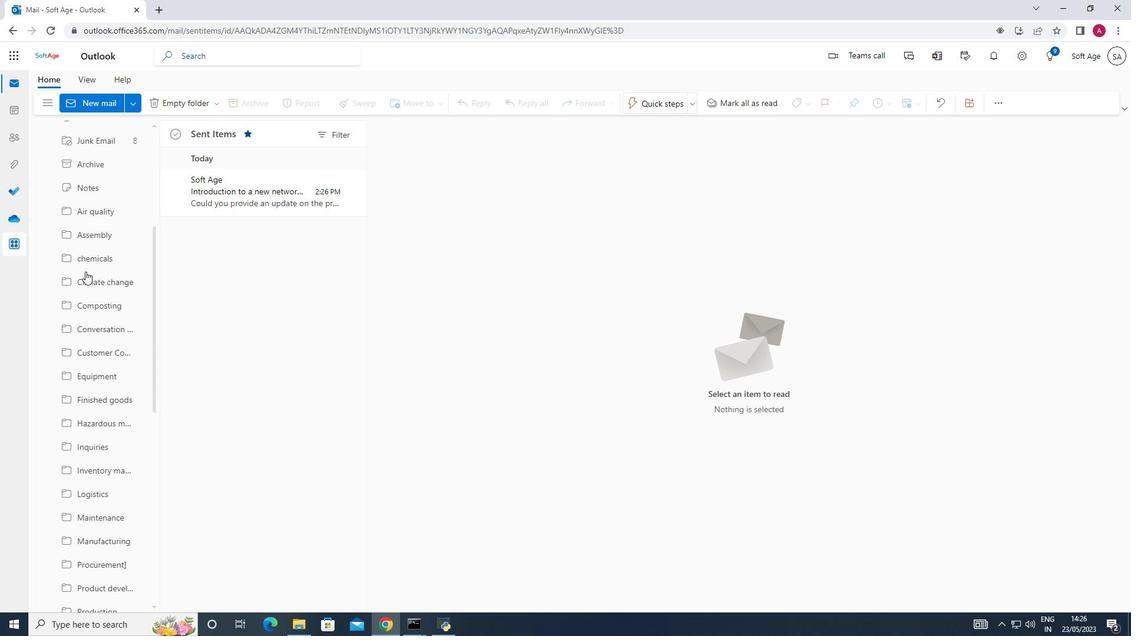 
Action: Mouse scrolled (86, 271) with delta (0, 0)
Screenshot: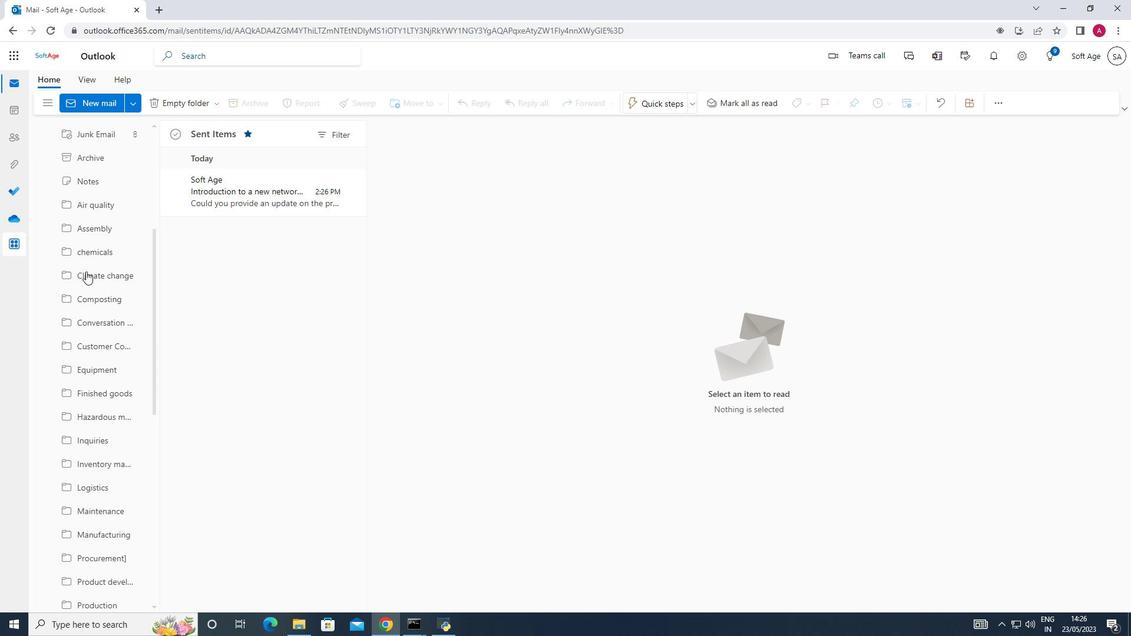
Action: Mouse scrolled (86, 271) with delta (0, 0)
Screenshot: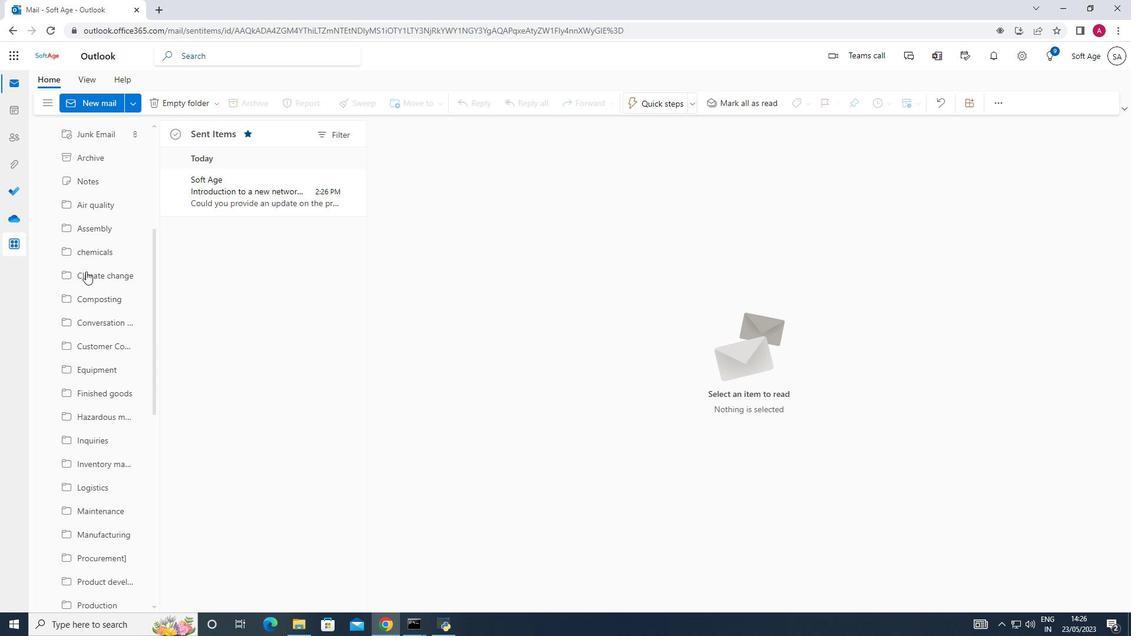 
Action: Mouse scrolled (86, 271) with delta (0, 0)
Screenshot: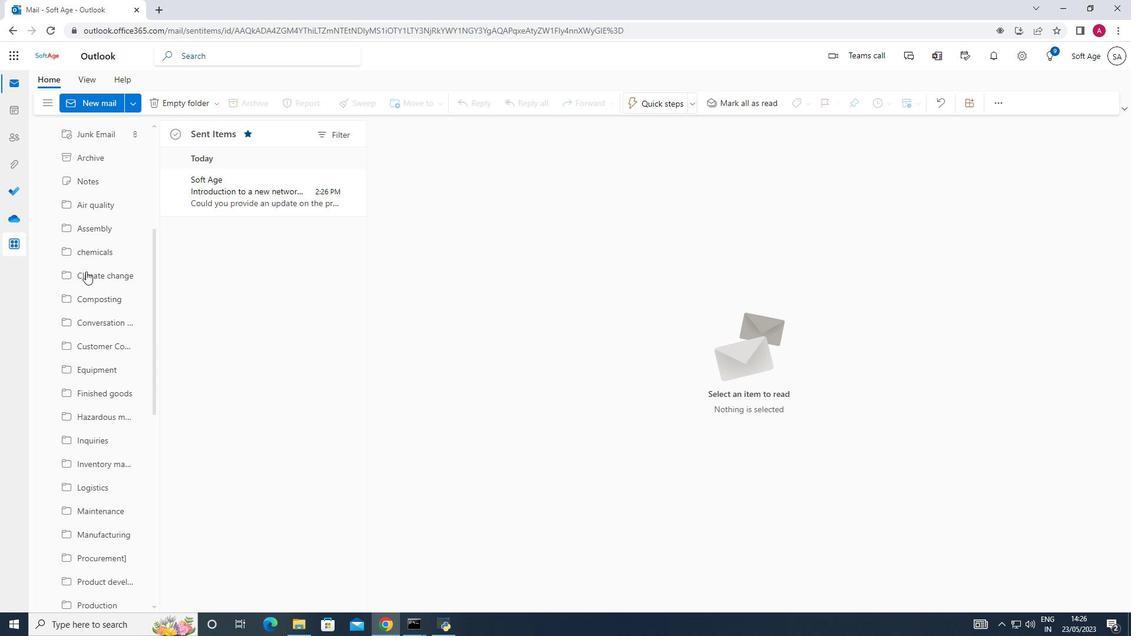 
Action: Mouse scrolled (86, 271) with delta (0, 0)
Screenshot: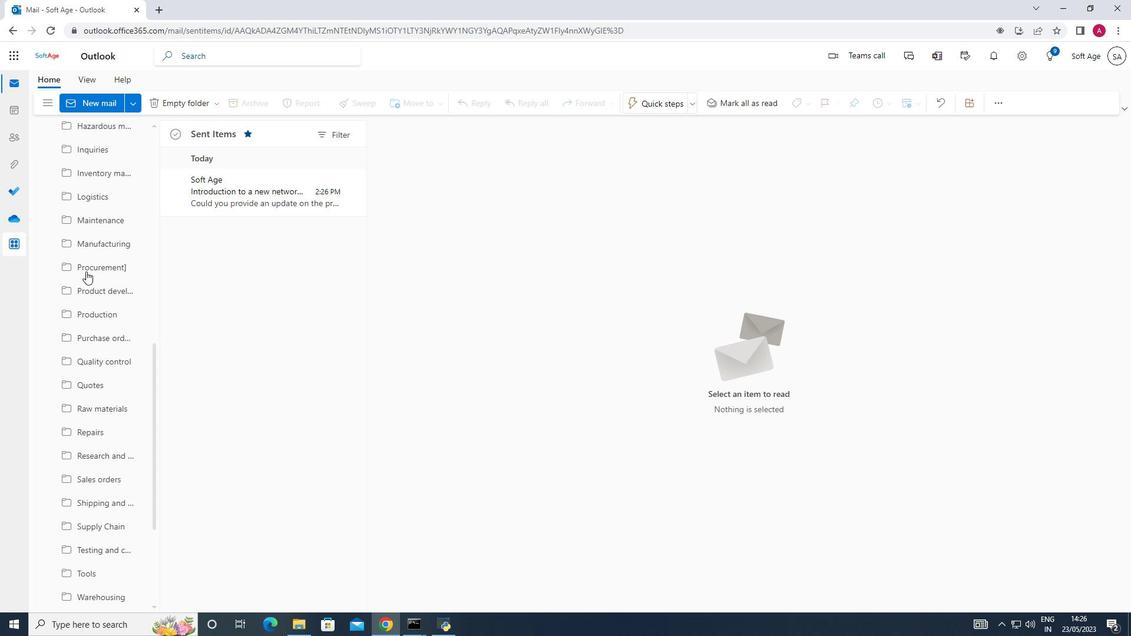
Action: Mouse scrolled (86, 271) with delta (0, 0)
Screenshot: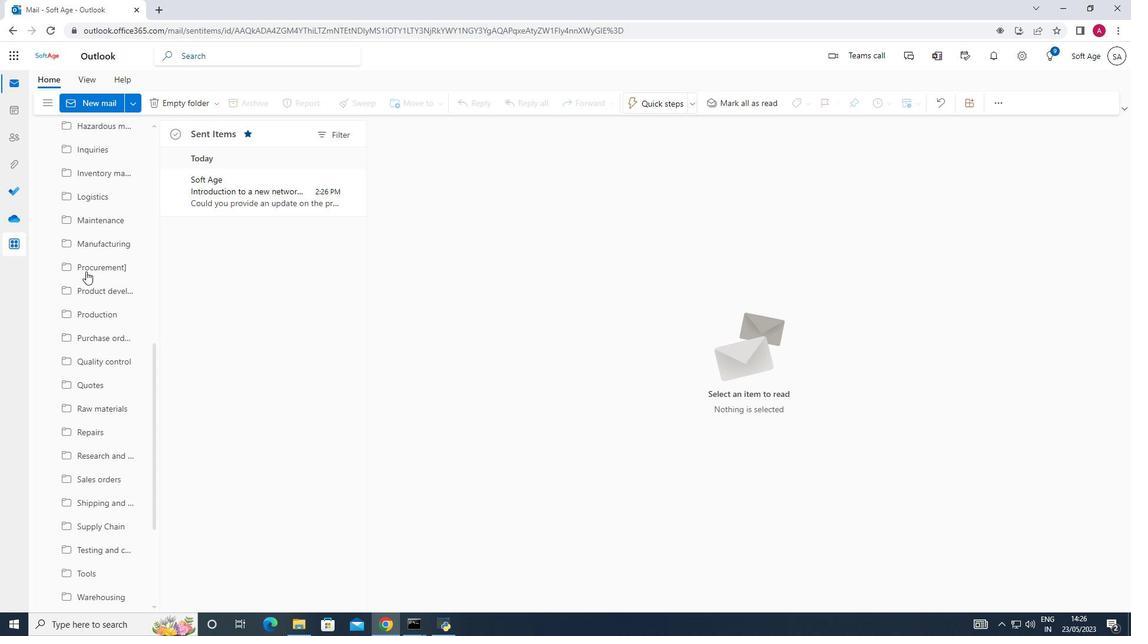 
Action: Mouse scrolled (86, 271) with delta (0, 0)
Screenshot: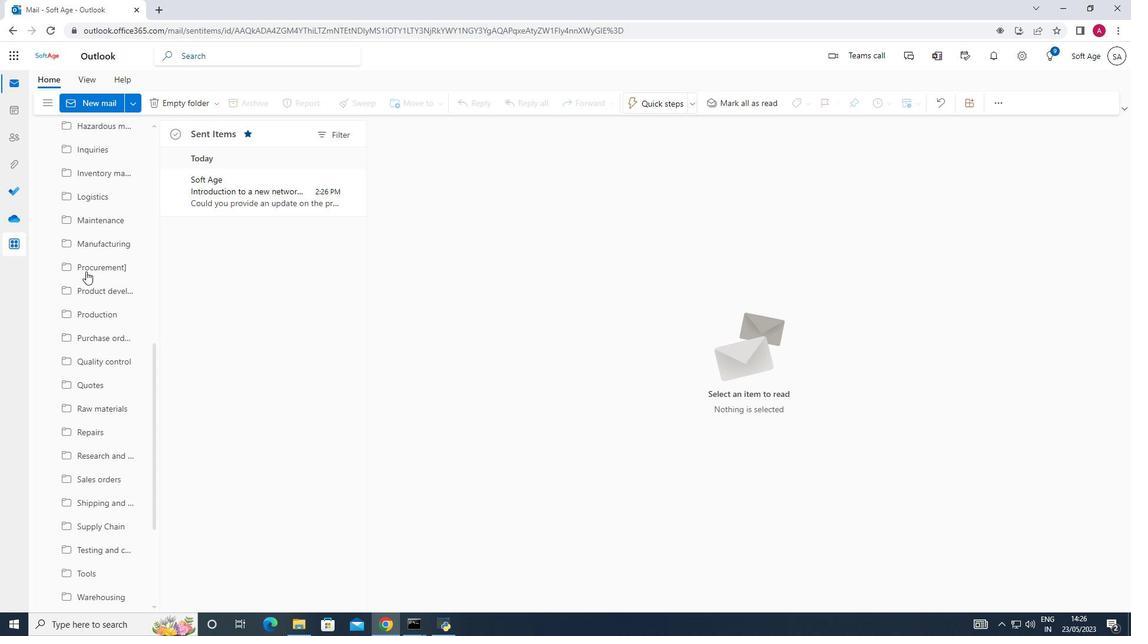 
Action: Mouse scrolled (86, 271) with delta (0, 0)
Screenshot: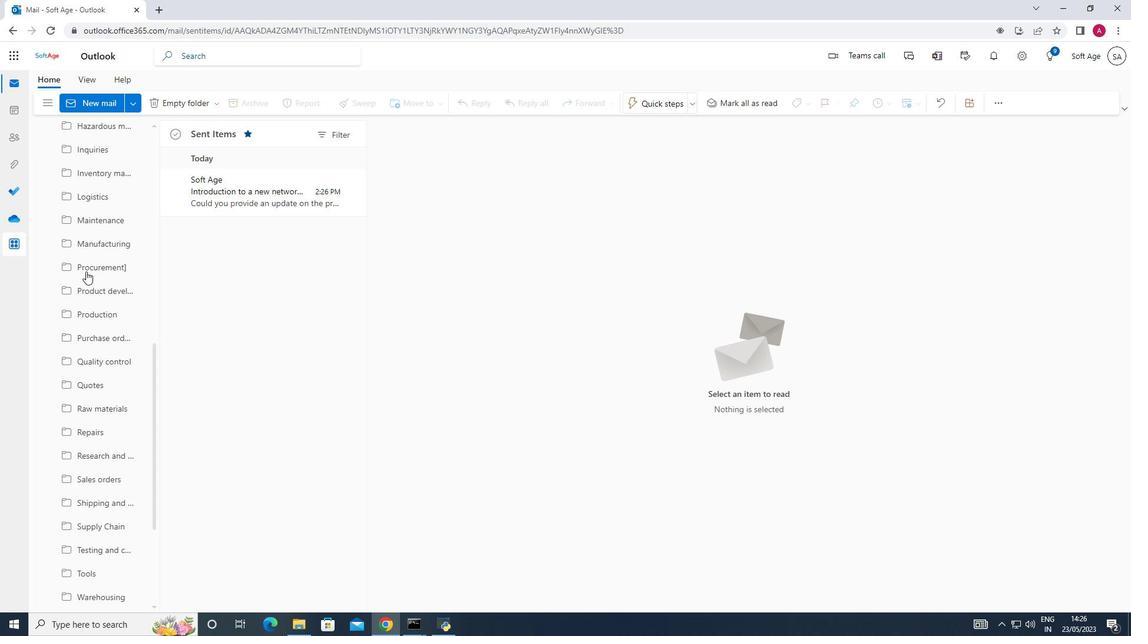 
Action: Mouse scrolled (86, 271) with delta (0, 0)
Screenshot: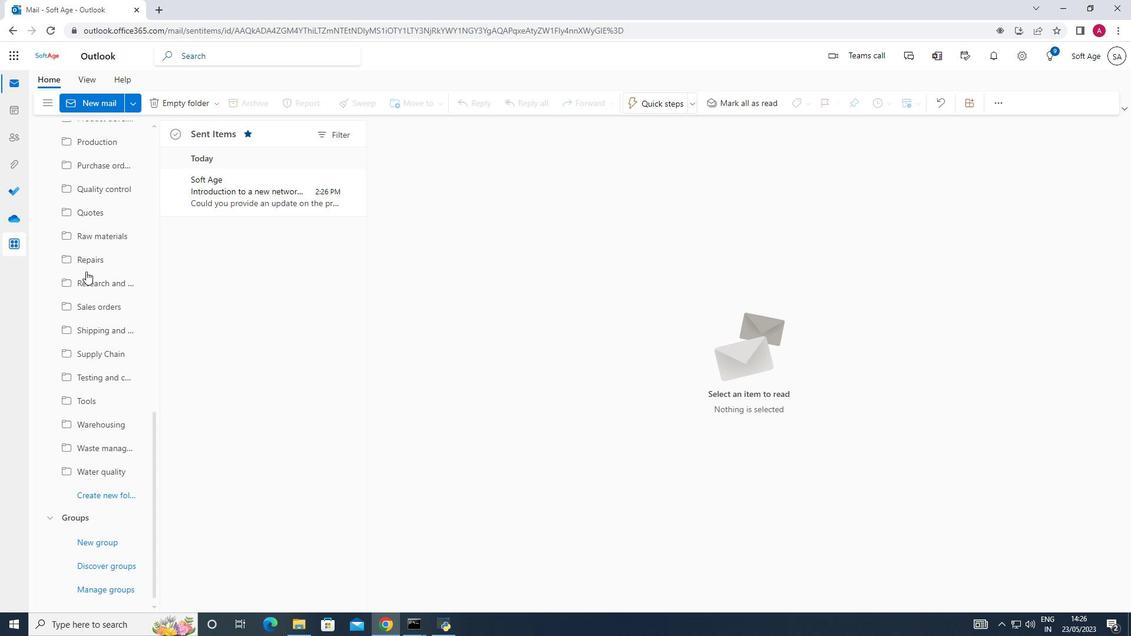 
Action: Mouse scrolled (86, 271) with delta (0, 0)
Screenshot: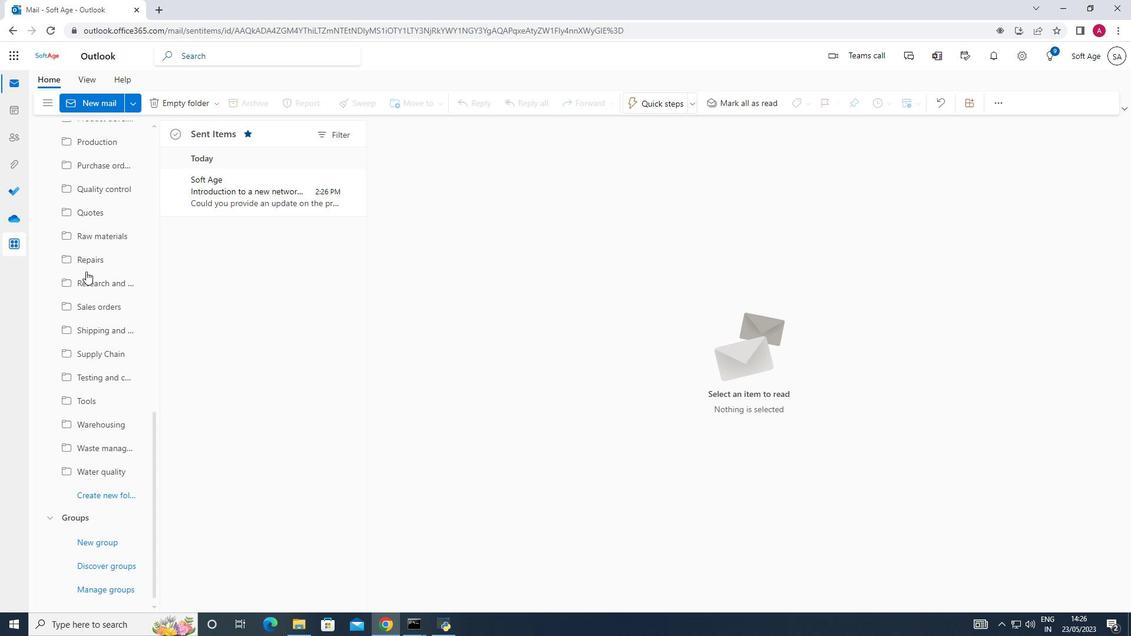 
Action: Mouse scrolled (86, 271) with delta (0, 0)
Screenshot: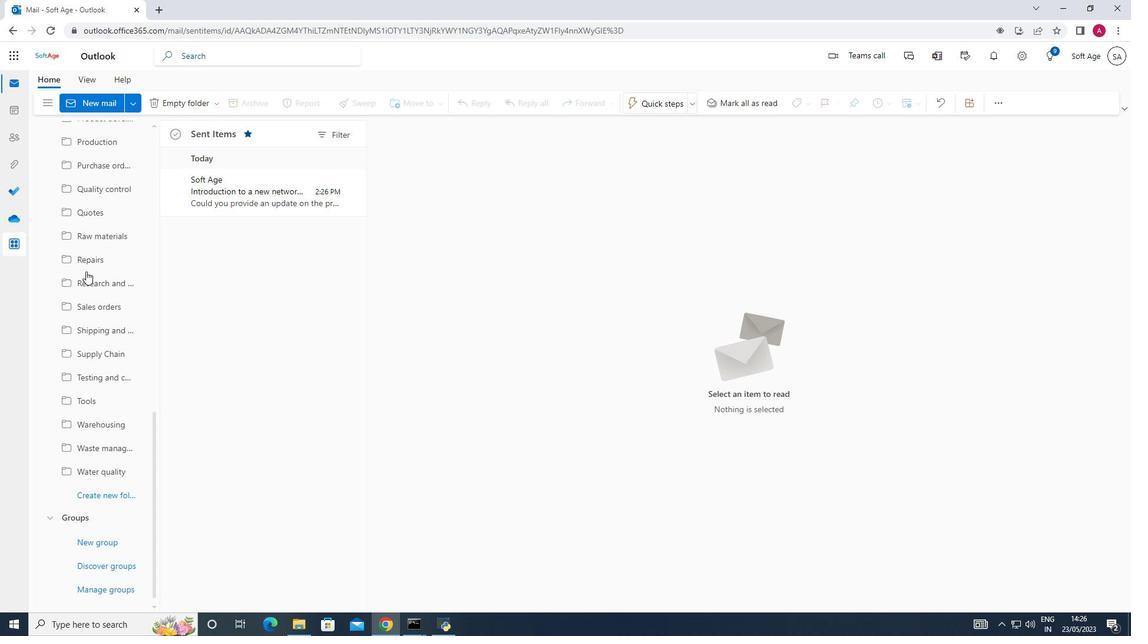 
Action: Mouse moved to (122, 485)
Screenshot: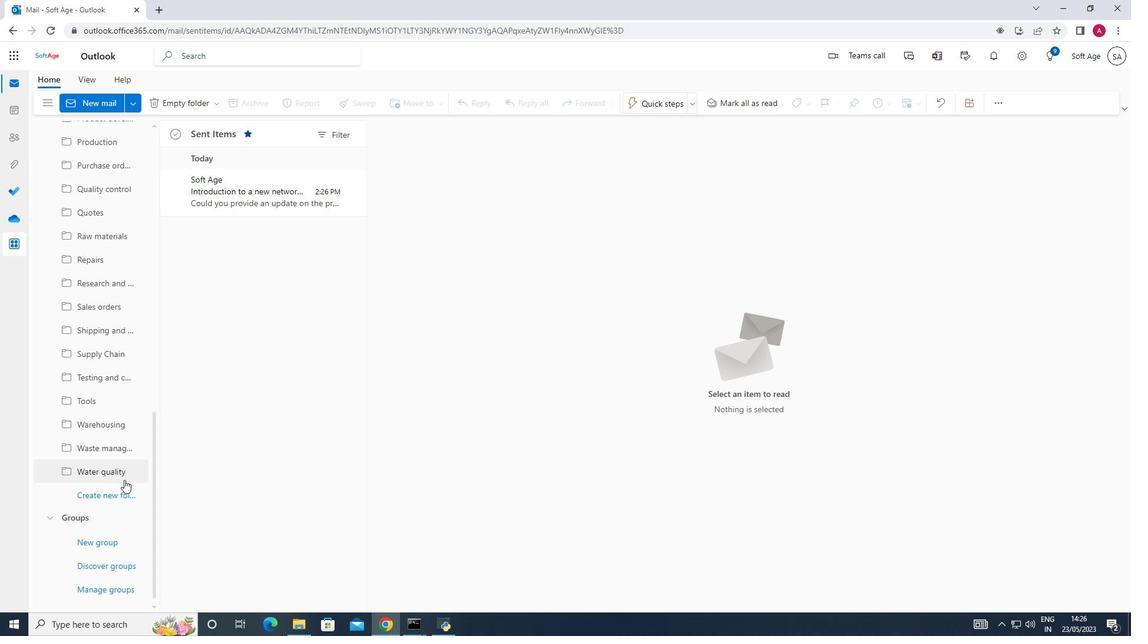 
Action: Mouse pressed left at (122, 485)
Screenshot: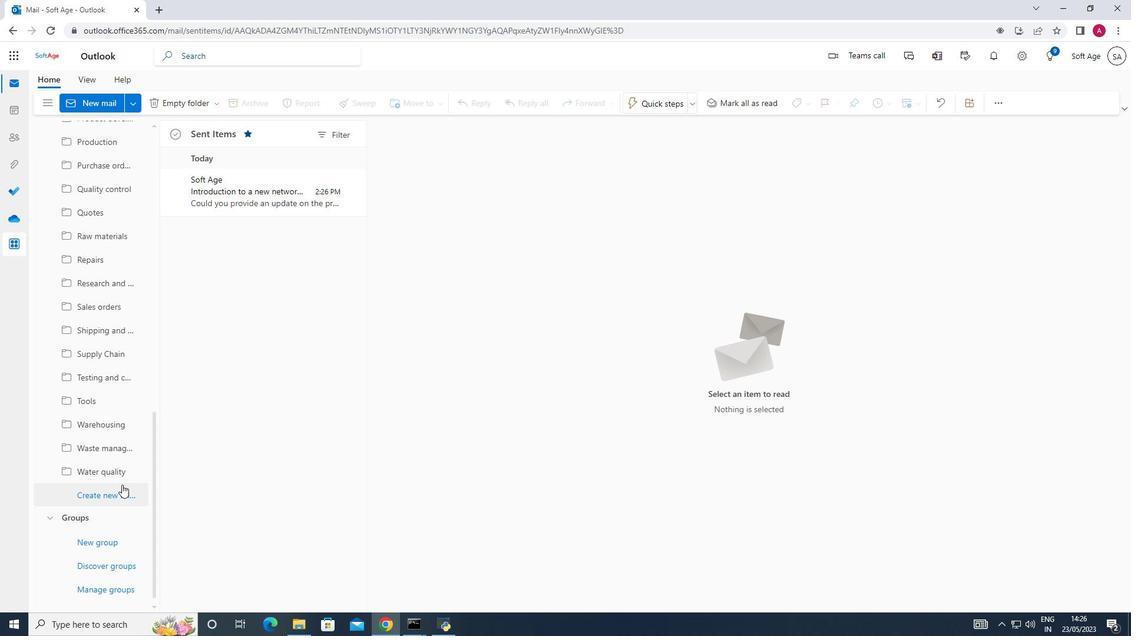 
Action: Mouse moved to (89, 493)
Screenshot: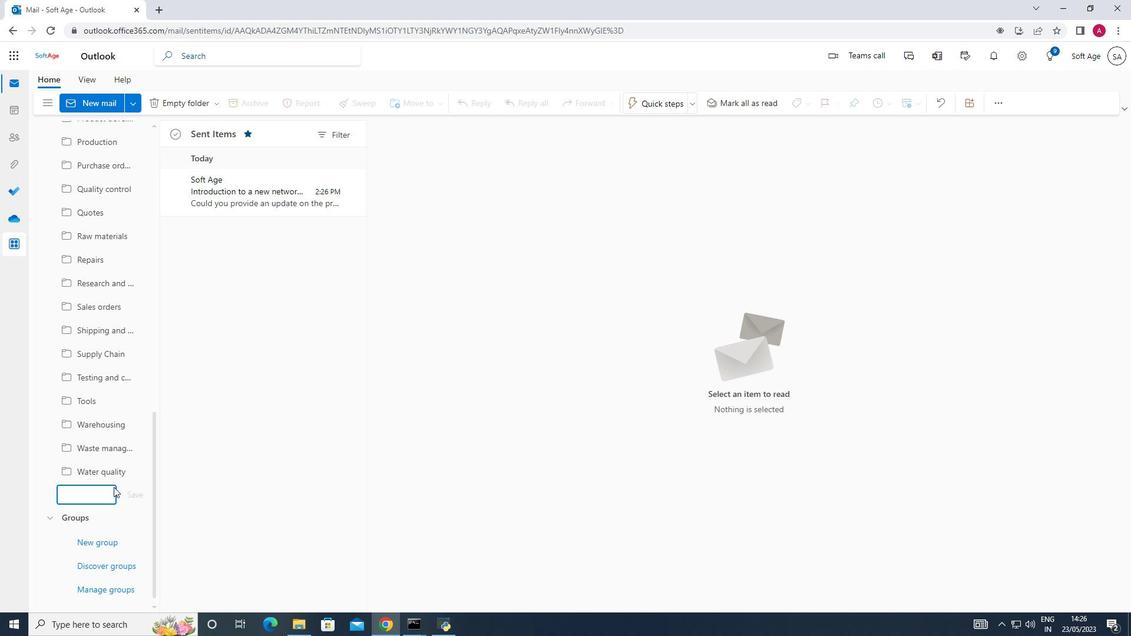 
Action: Mouse pressed left at (89, 493)
Screenshot: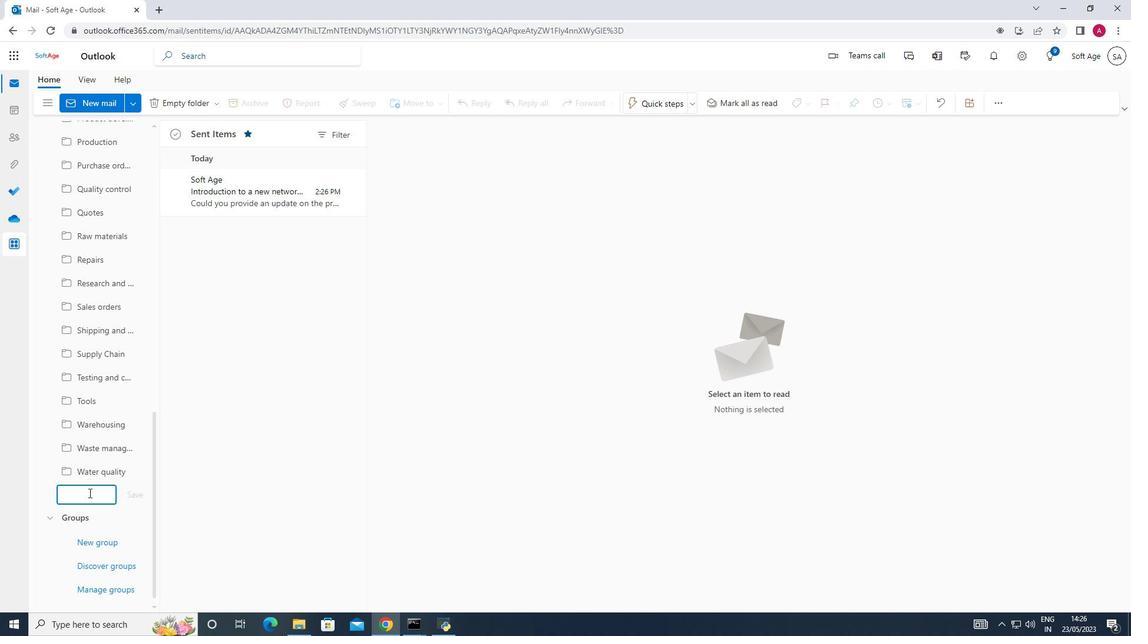 
Action: Mouse moved to (73, 495)
Screenshot: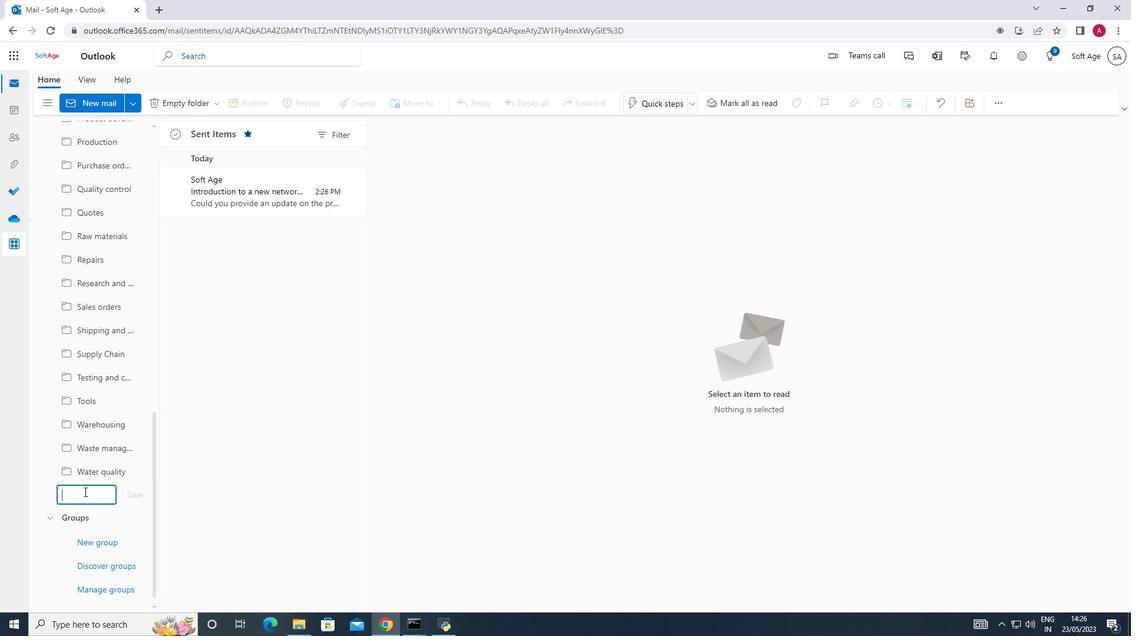 
Action: Key pressed <Key.shift>Warranty<Key.space>claims
Screenshot: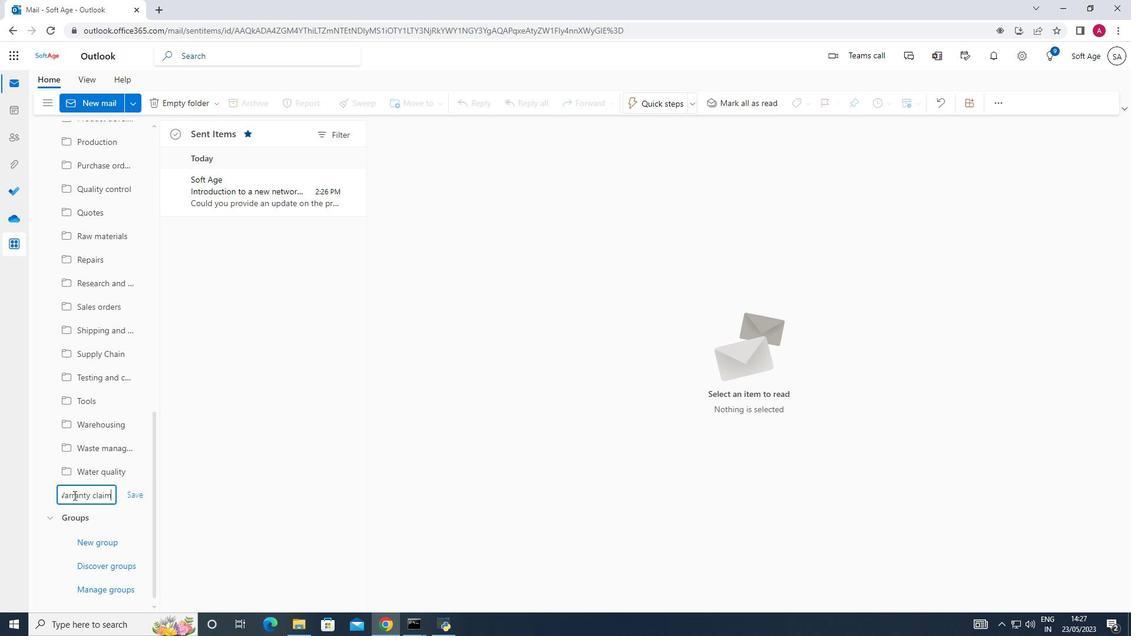 
Action: Mouse moved to (132, 498)
Screenshot: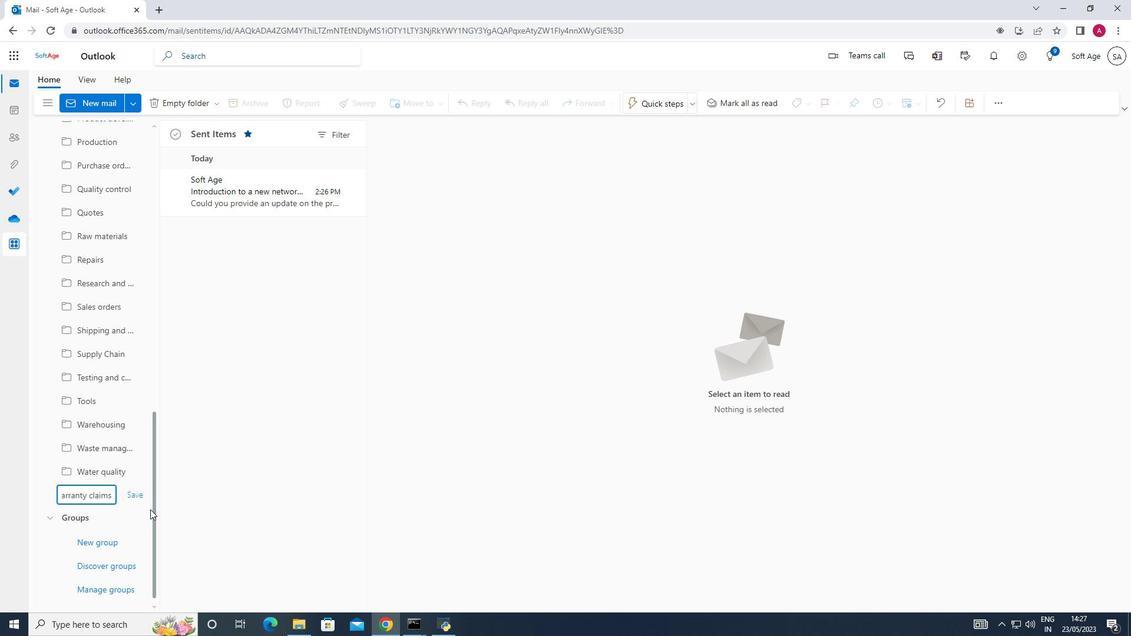 
Action: Mouse pressed left at (132, 498)
Screenshot: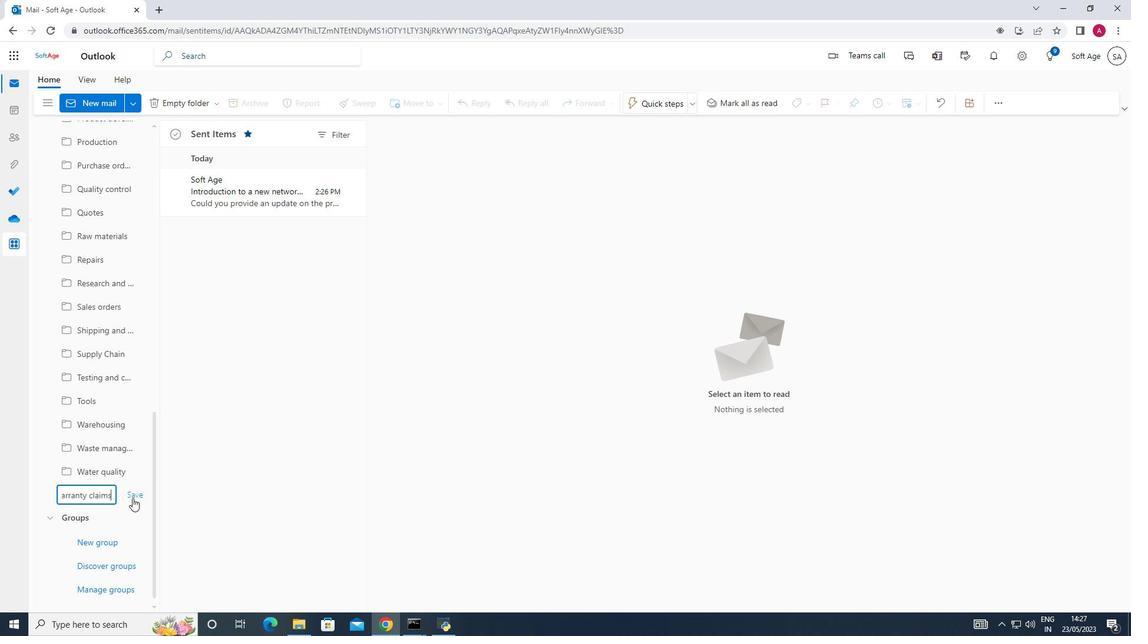 
Action: Mouse moved to (287, 205)
Screenshot: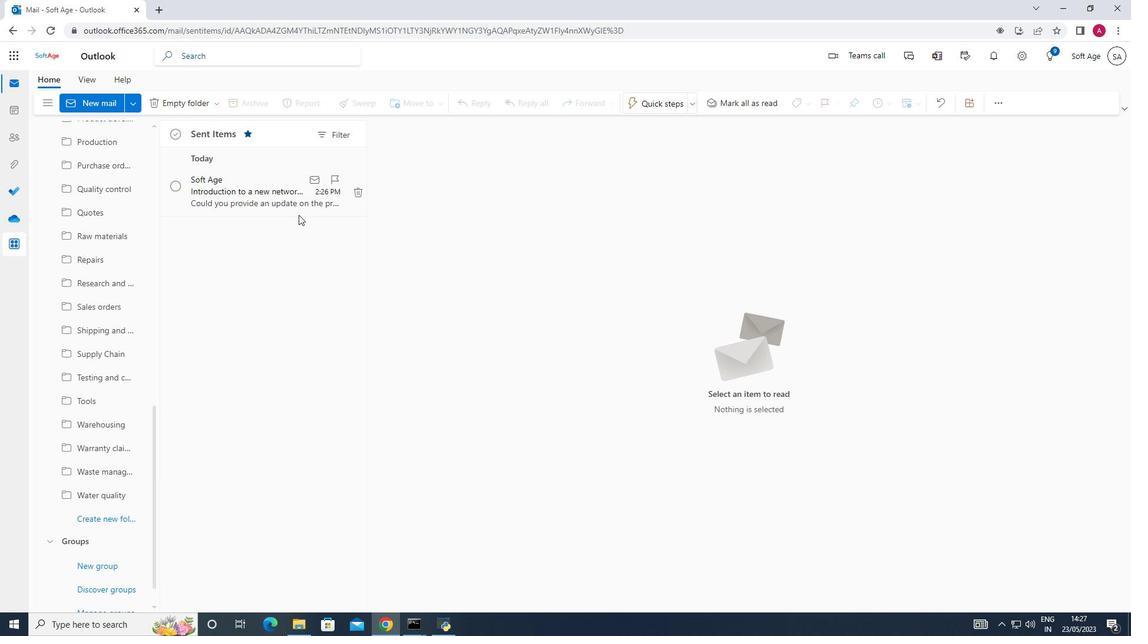 
Action: Mouse pressed left at (287, 205)
Screenshot: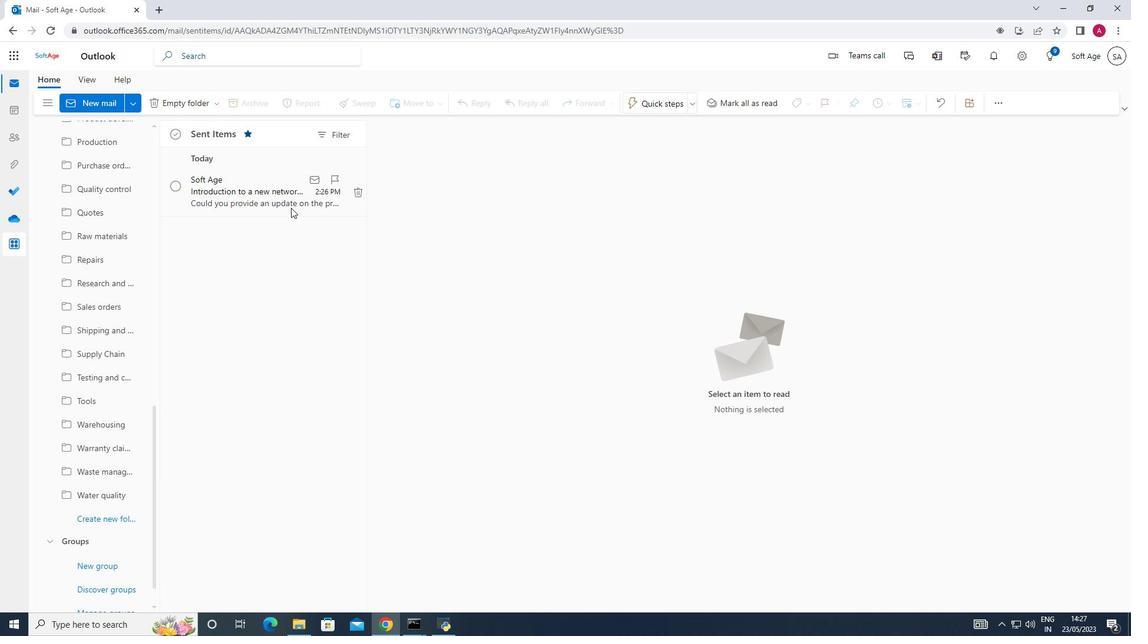 
Action: Mouse moved to (294, 206)
Screenshot: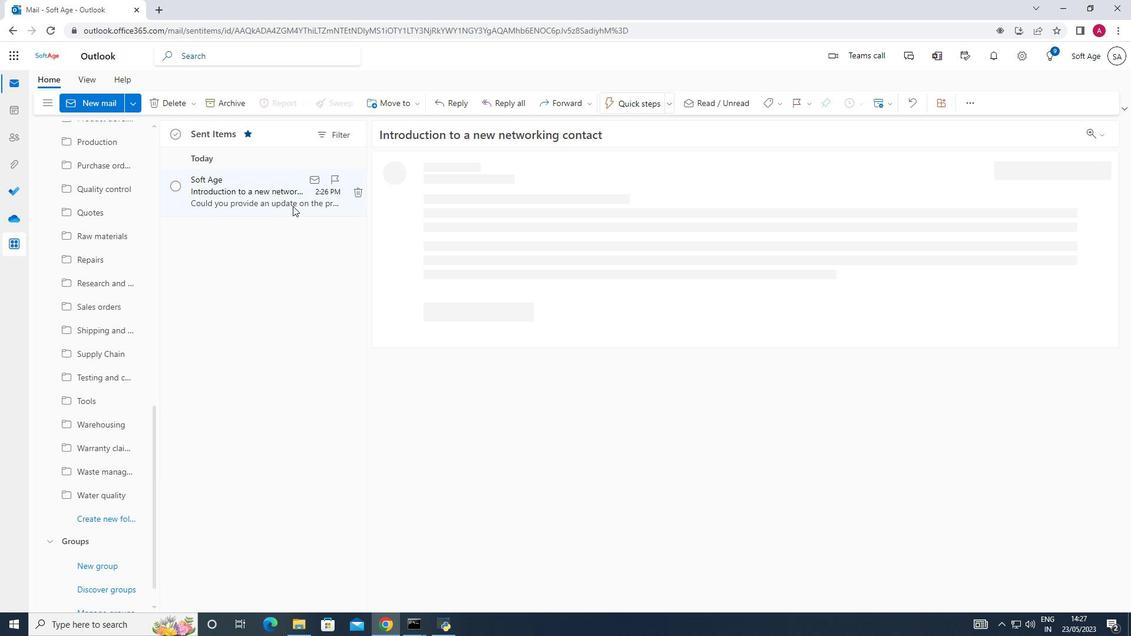 
Action: Mouse pressed right at (294, 206)
Screenshot: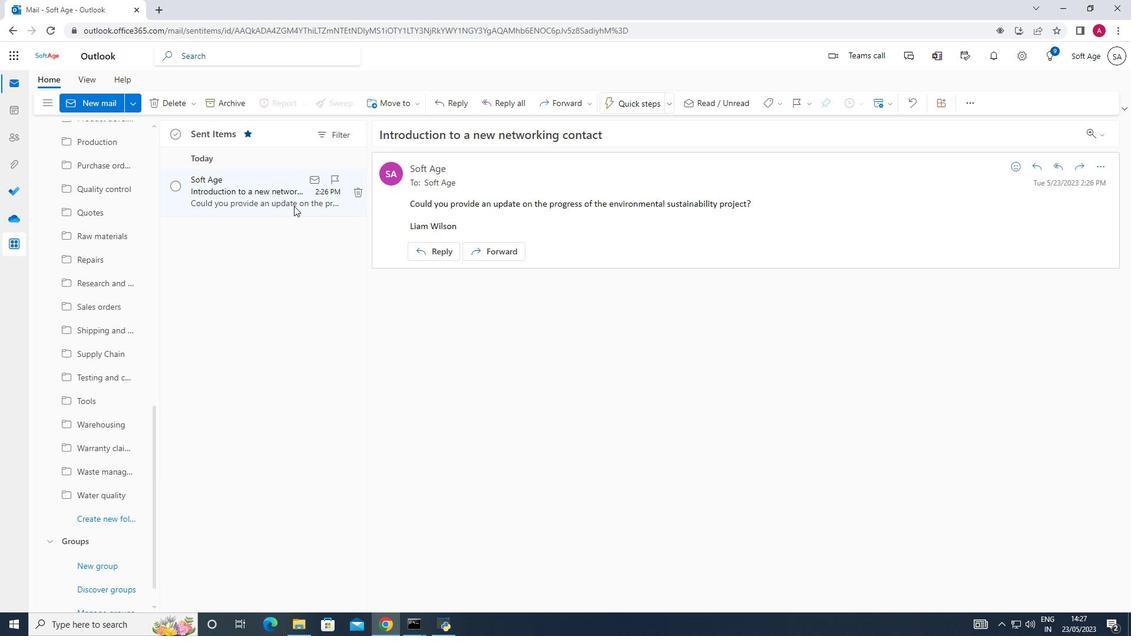 
Action: Mouse moved to (323, 255)
Screenshot: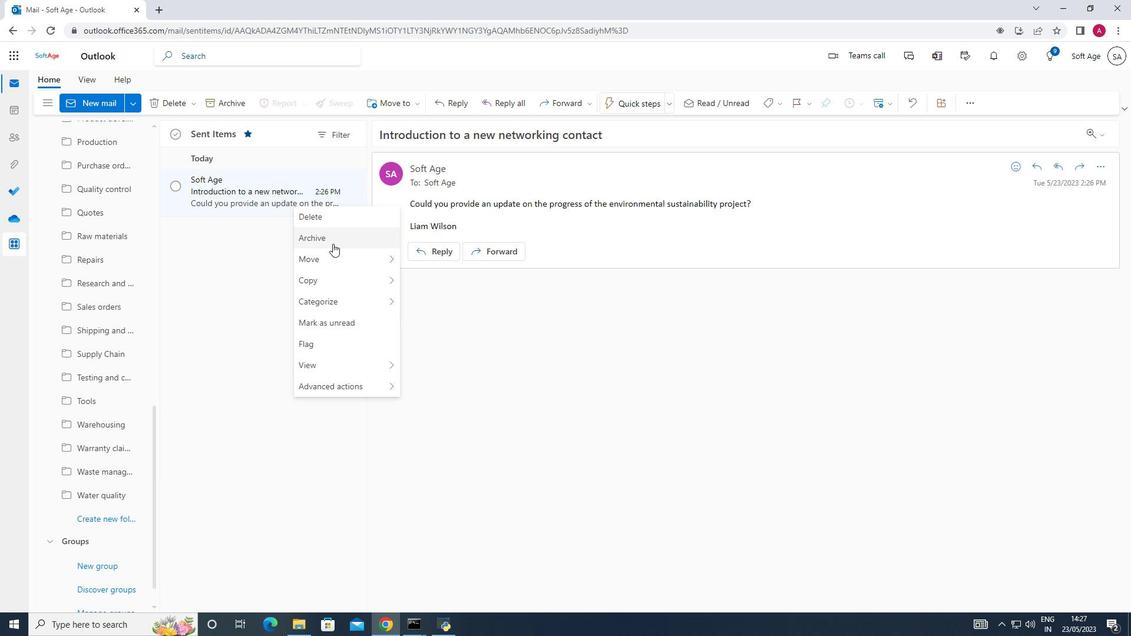 
Action: Mouse pressed left at (323, 255)
Screenshot: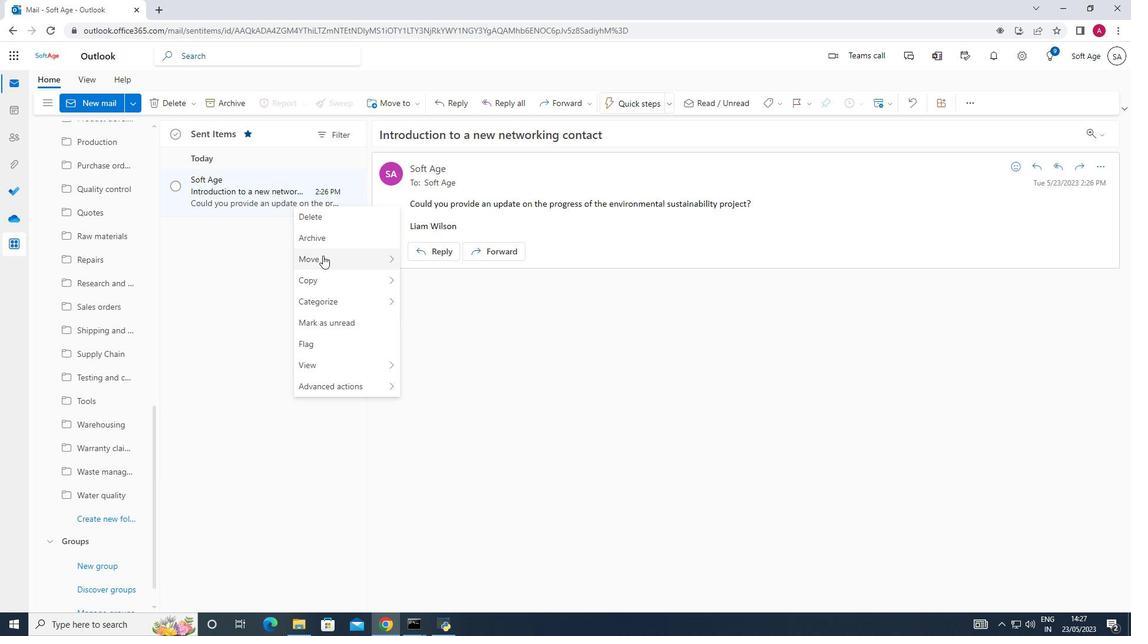
Action: Mouse moved to (463, 255)
Screenshot: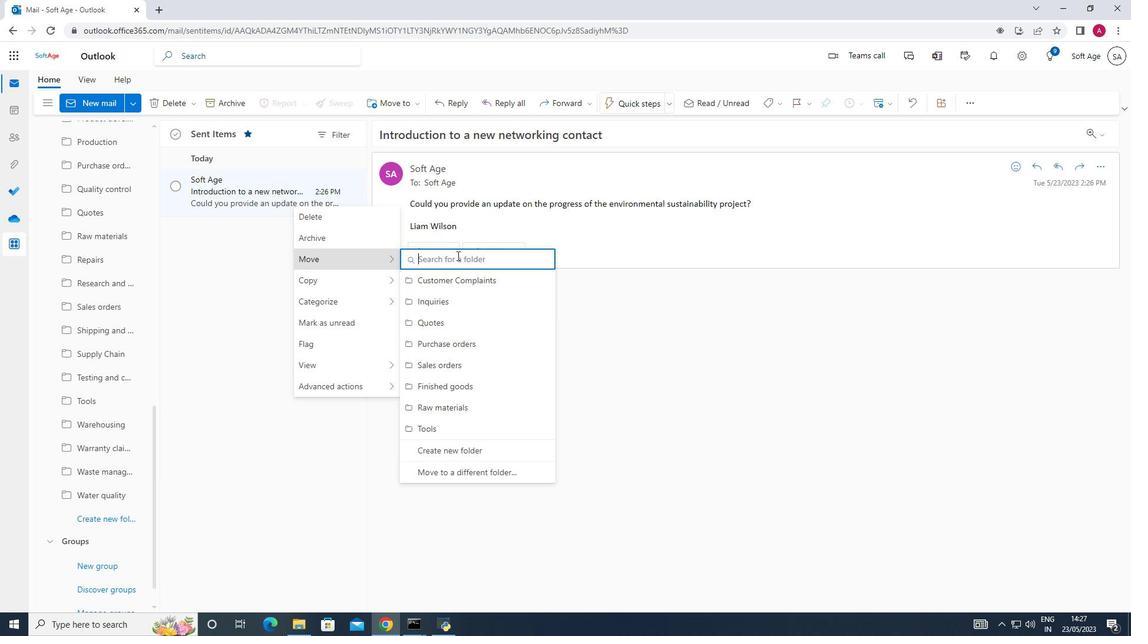 
Action: Mouse pressed left at (463, 255)
Screenshot: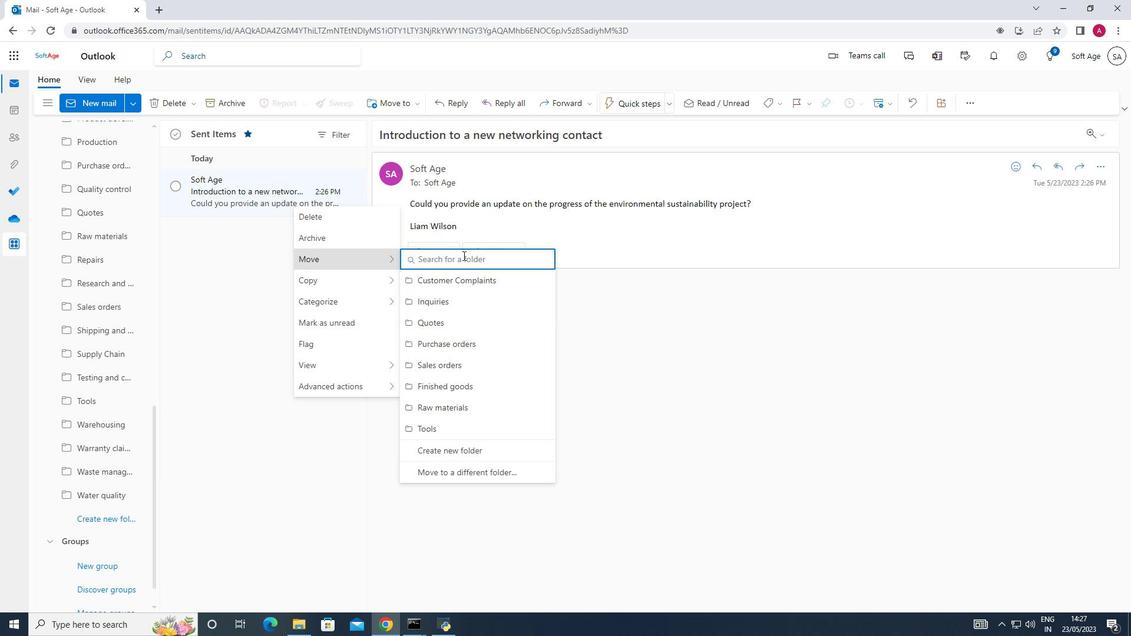 
Action: Key pressed <Key.shift>Wa
Screenshot: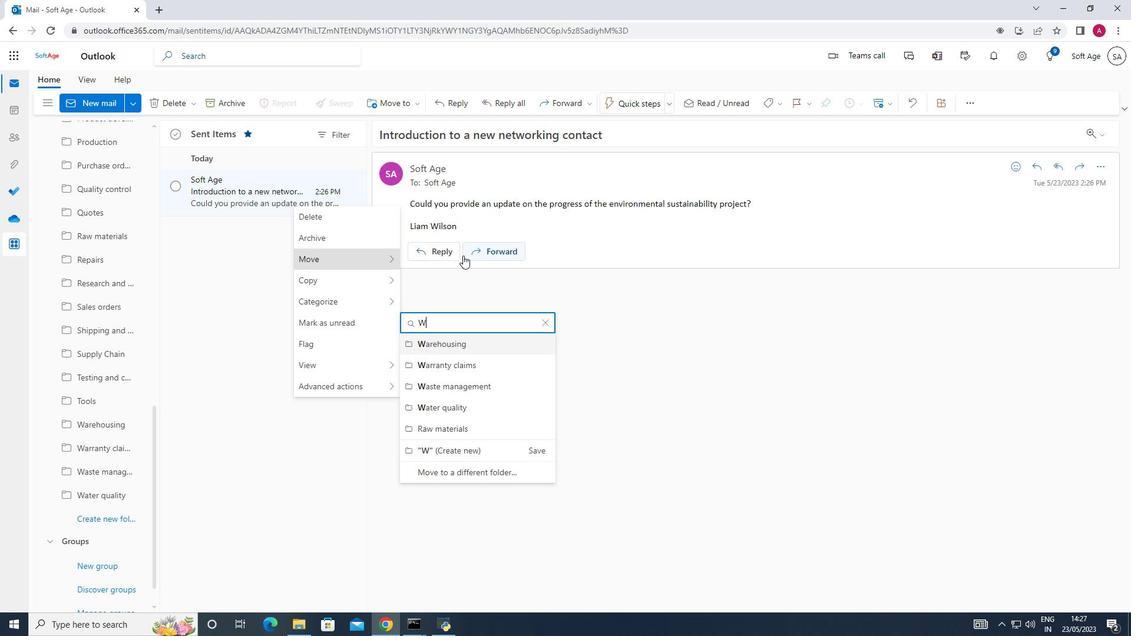 
Action: Mouse moved to (451, 384)
Screenshot: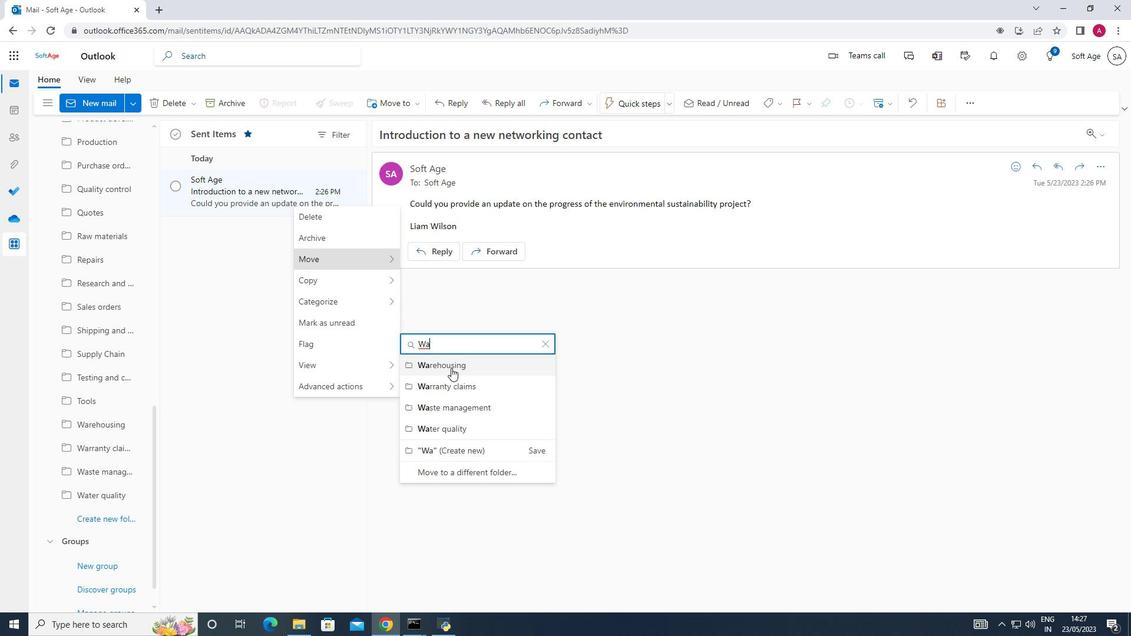
Action: Mouse pressed left at (451, 384)
Screenshot: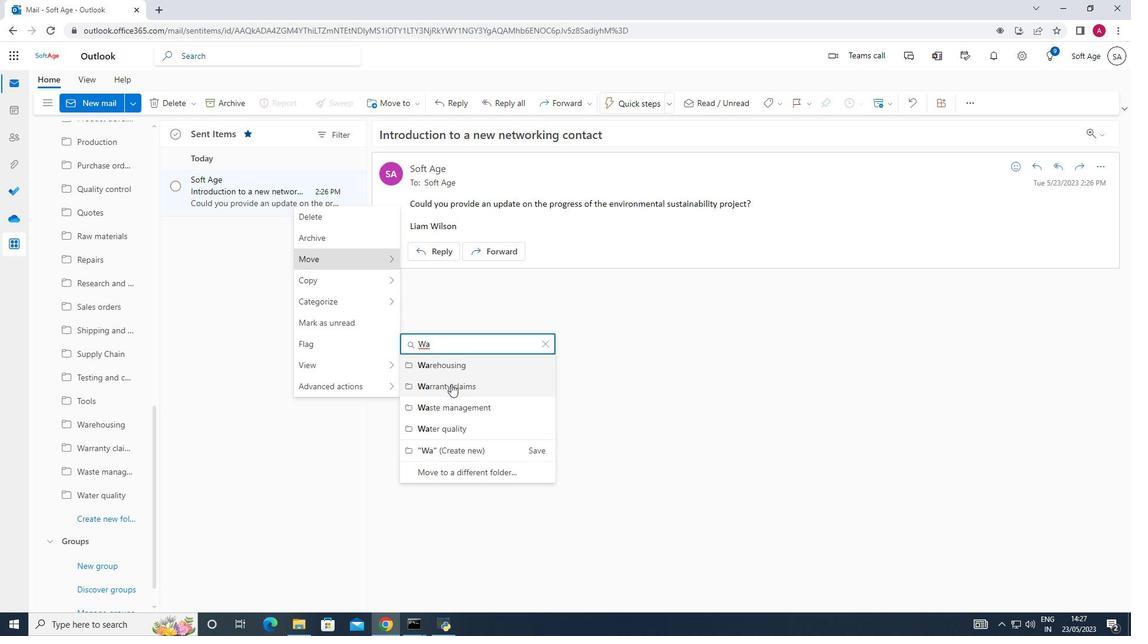 
Action: Mouse moved to (430, 376)
Screenshot: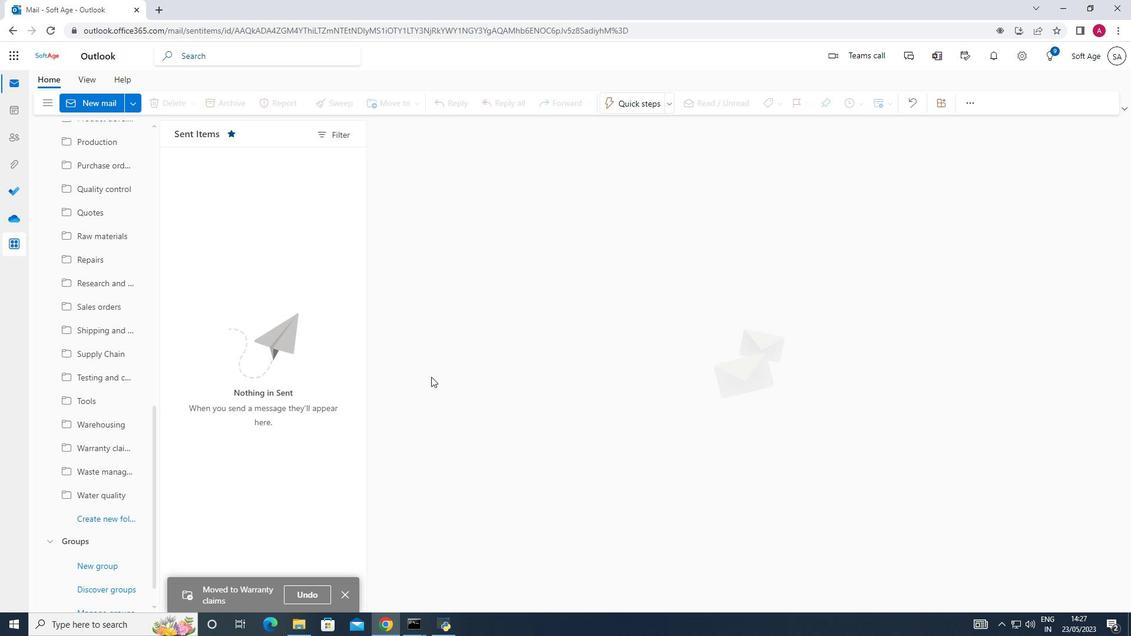 
